 Task: Research Airbnb options in Rioja, Peru from 6th December, 2023 to 15th December, 2023 for 6 adults. Place can be entire room or private room with 6 bedrooms having 6 beds and 6 bathrooms. Property type can be house. Amenities needed are: wifi, TV, free parkinig on premises, gym, breakfast.
Action: Mouse moved to (395, 207)
Screenshot: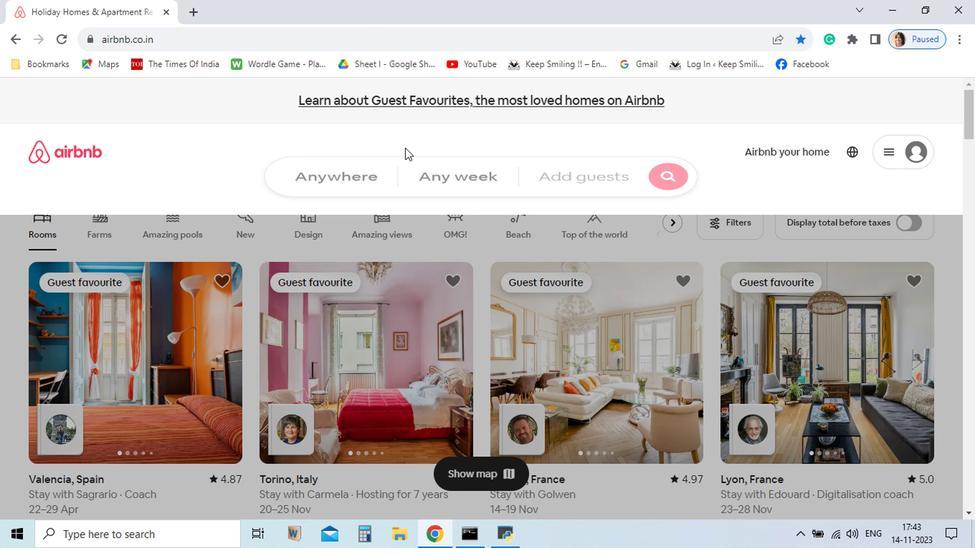 
Action: Mouse pressed left at (395, 207)
Screenshot: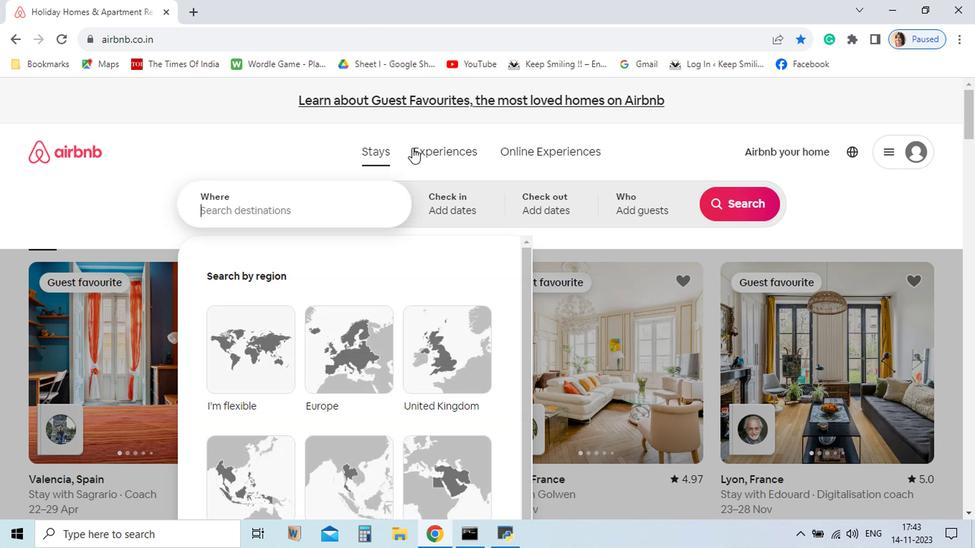 
Action: Mouse moved to (403, 207)
Screenshot: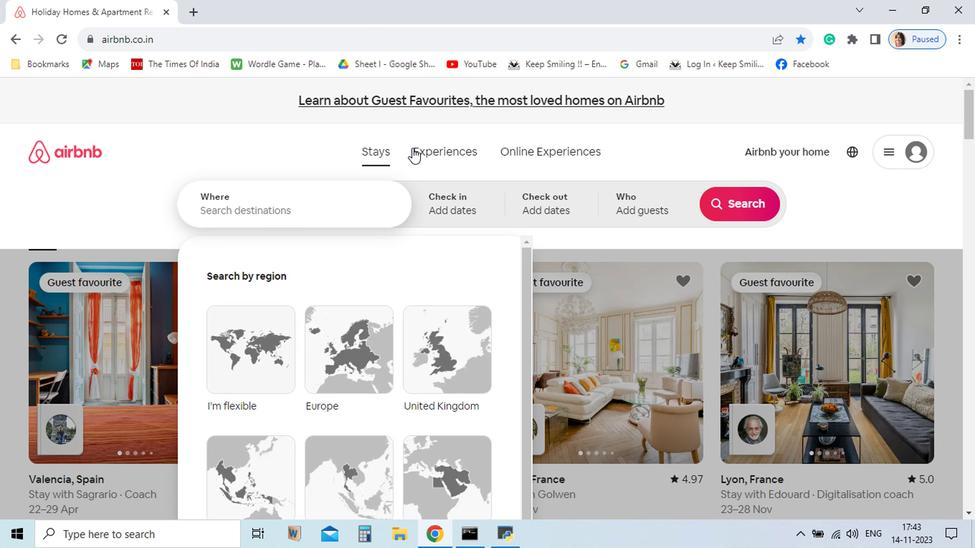 
Action: Key pressed <Key.shift>Rioja,<Key.space><Key.shift_r>Peru
Screenshot: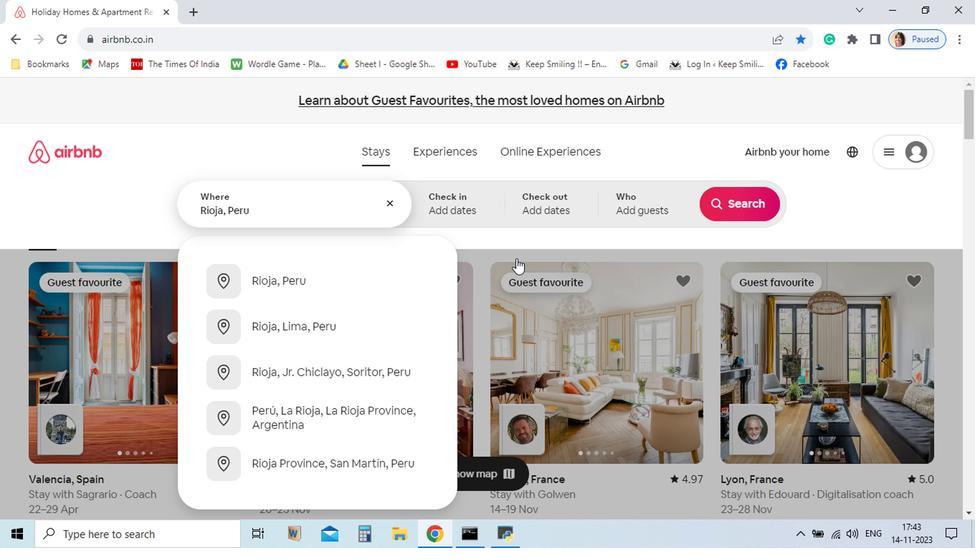 
Action: Mouse moved to (289, 276)
Screenshot: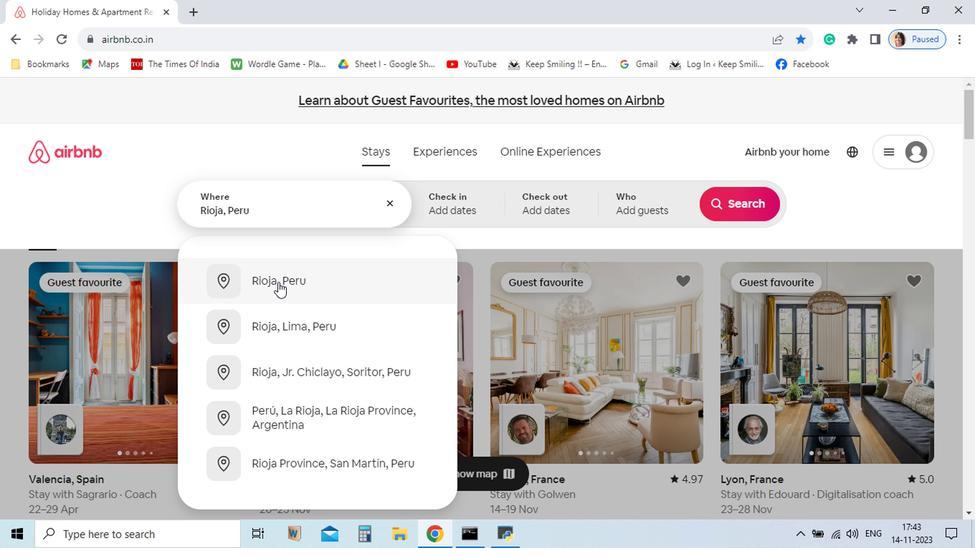 
Action: Mouse pressed left at (289, 276)
Screenshot: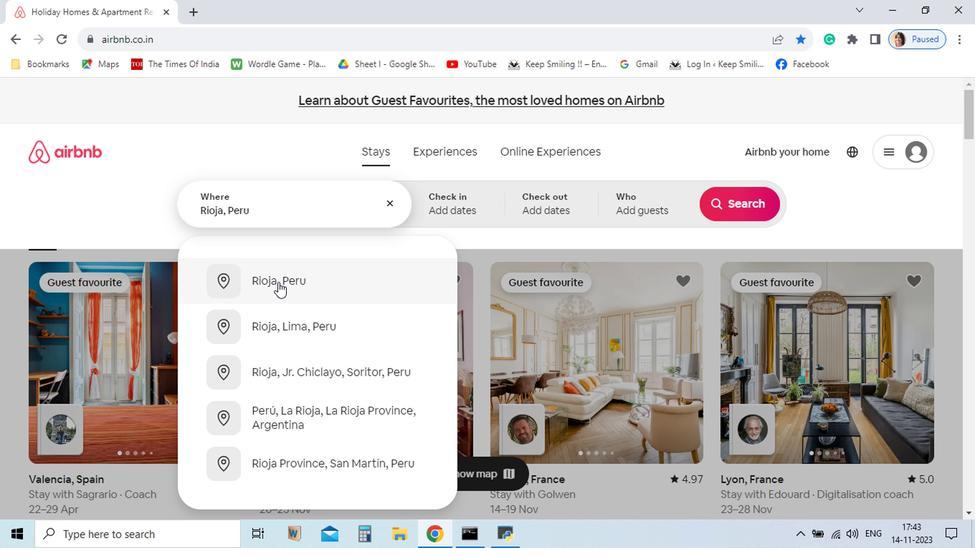 
Action: Mouse moved to (568, 347)
Screenshot: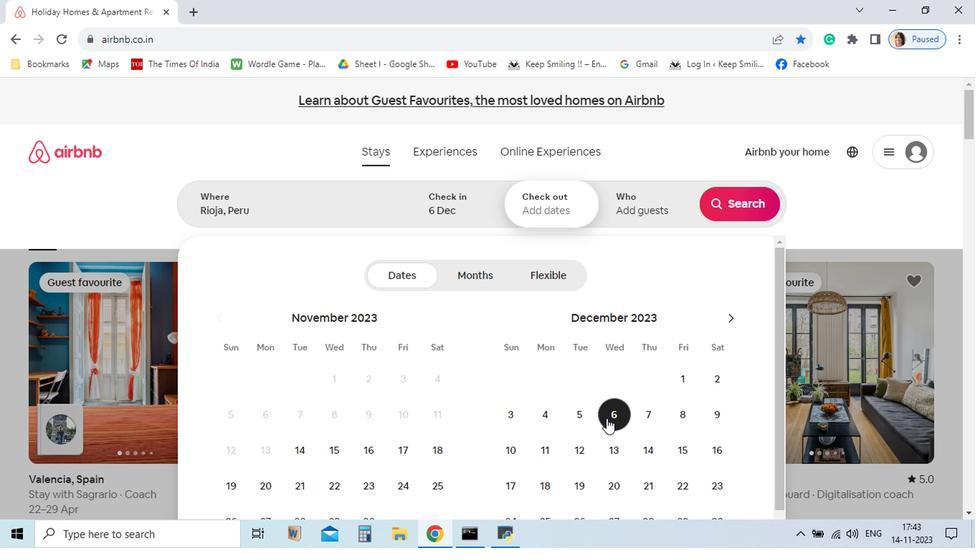 
Action: Mouse pressed left at (568, 347)
Screenshot: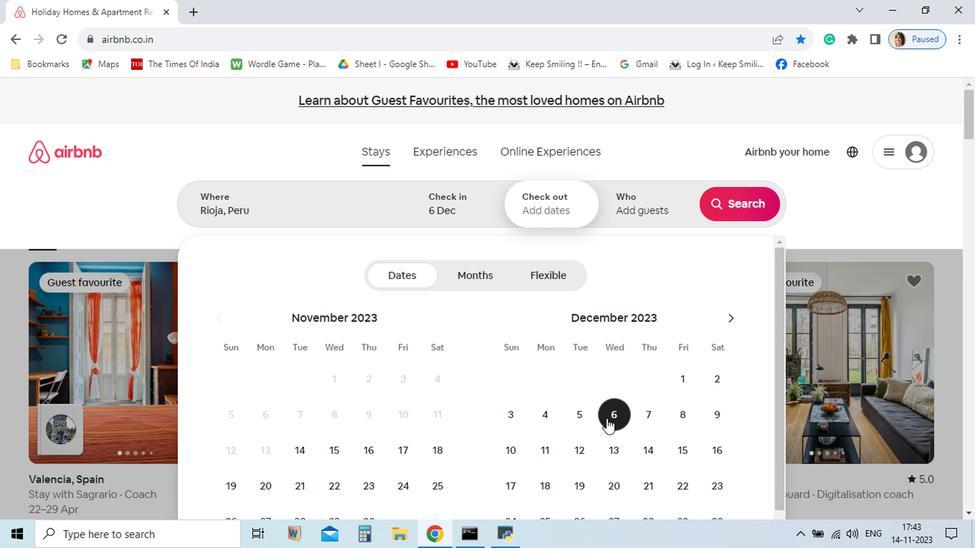 
Action: Mouse moved to (634, 364)
Screenshot: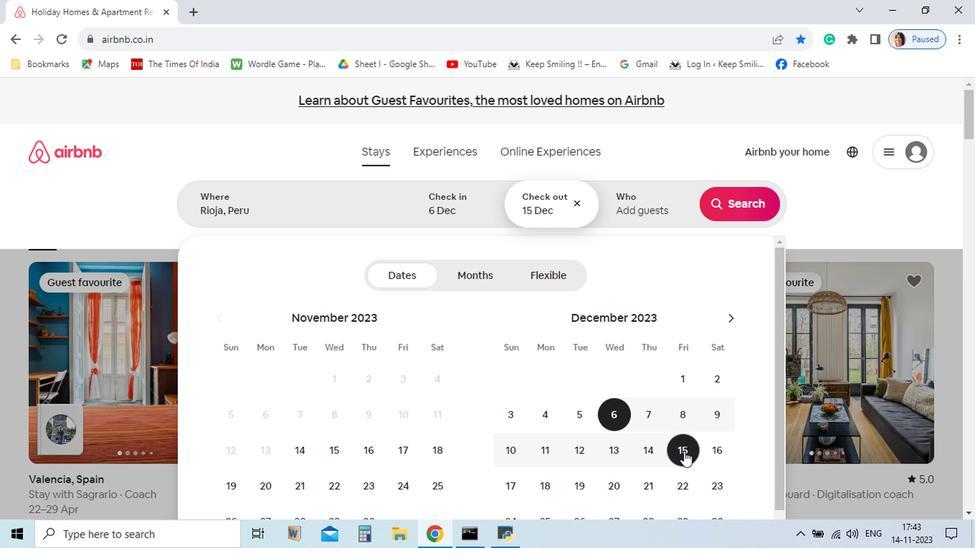 
Action: Mouse pressed left at (634, 364)
Screenshot: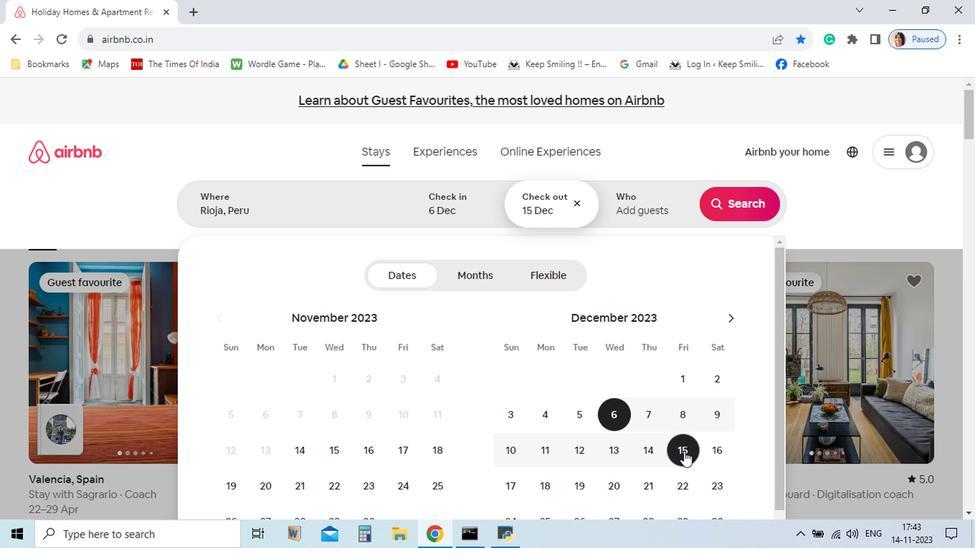 
Action: Mouse moved to (601, 237)
Screenshot: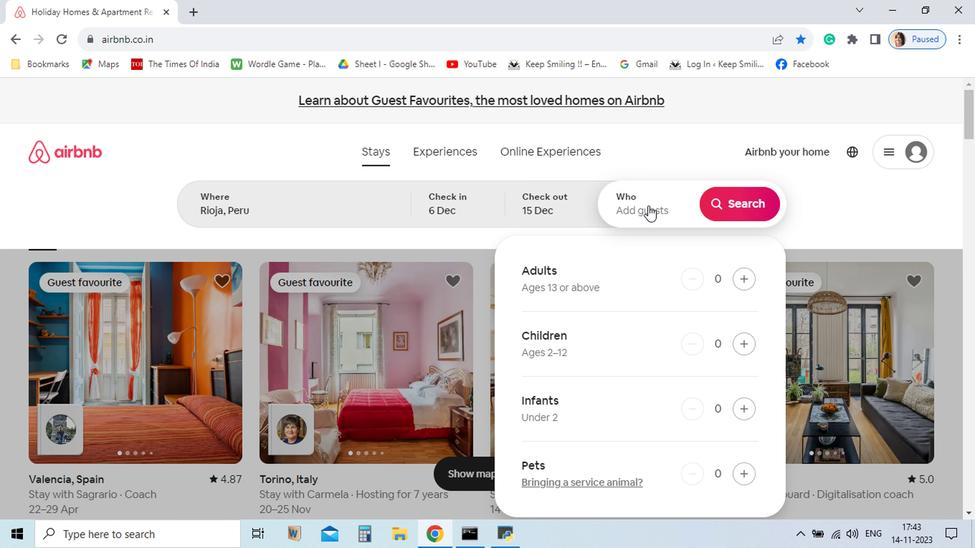 
Action: Mouse pressed left at (601, 237)
Screenshot: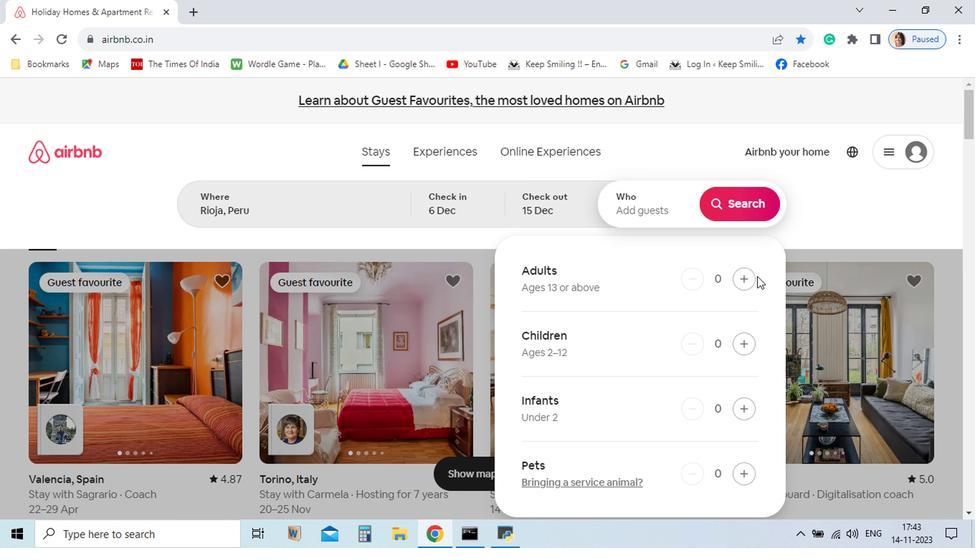 
Action: Mouse moved to (686, 275)
Screenshot: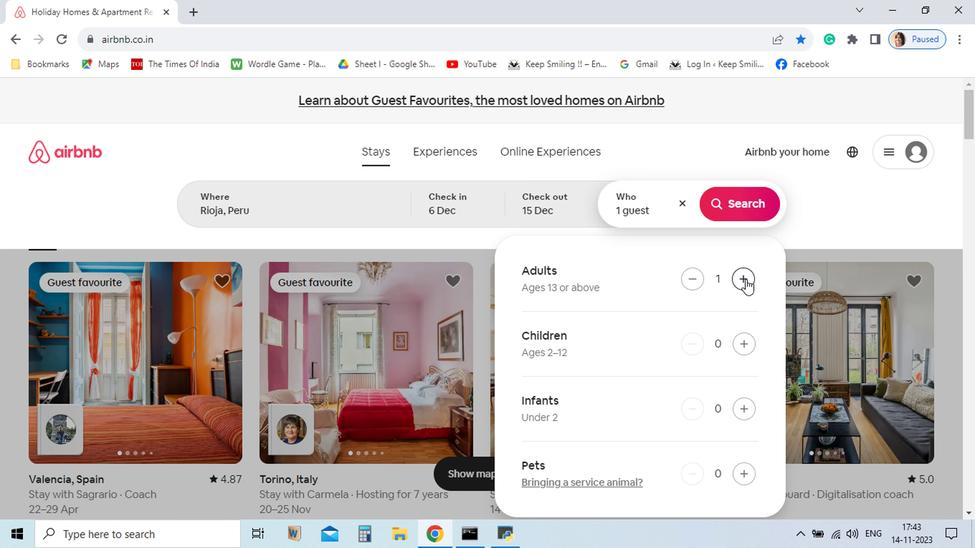 
Action: Mouse pressed left at (686, 275)
Screenshot: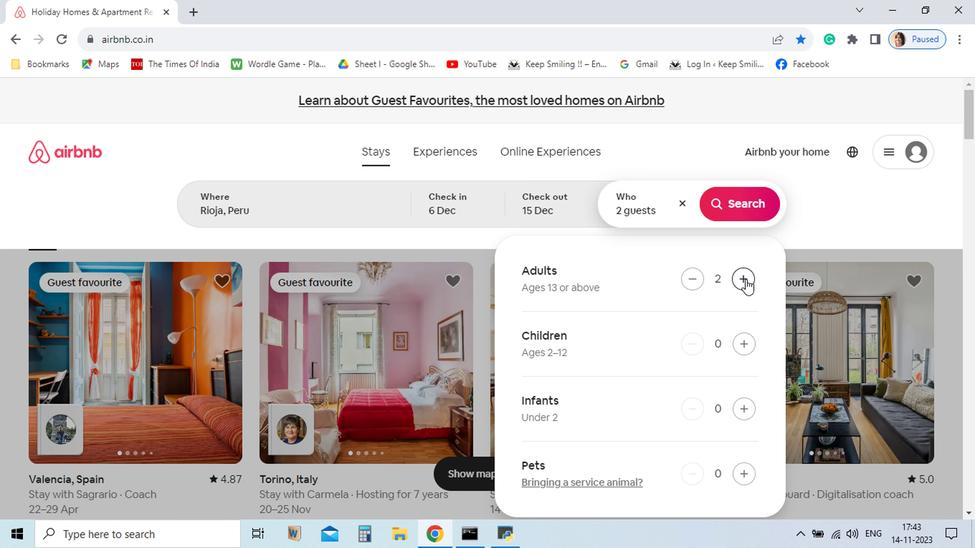 
Action: Mouse pressed left at (686, 275)
Screenshot: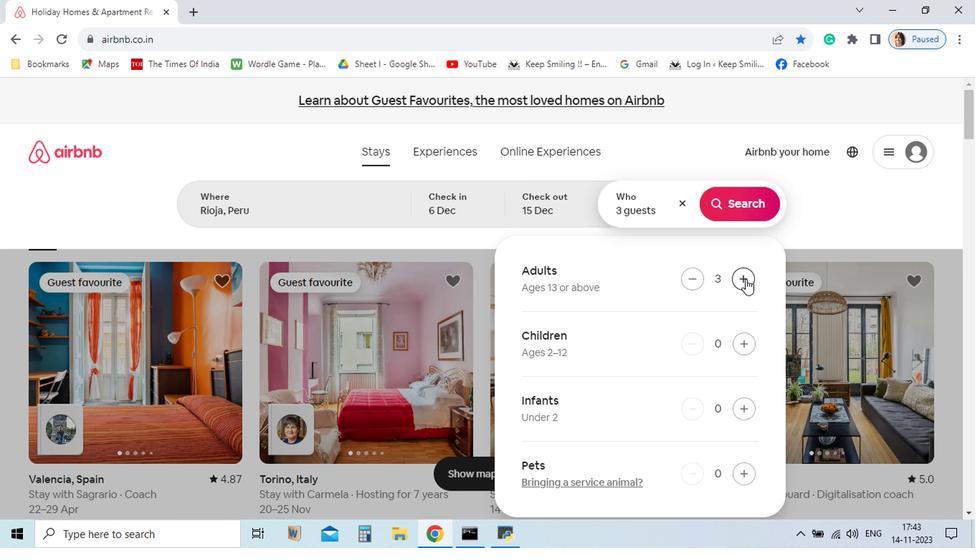 
Action: Mouse pressed left at (686, 275)
Screenshot: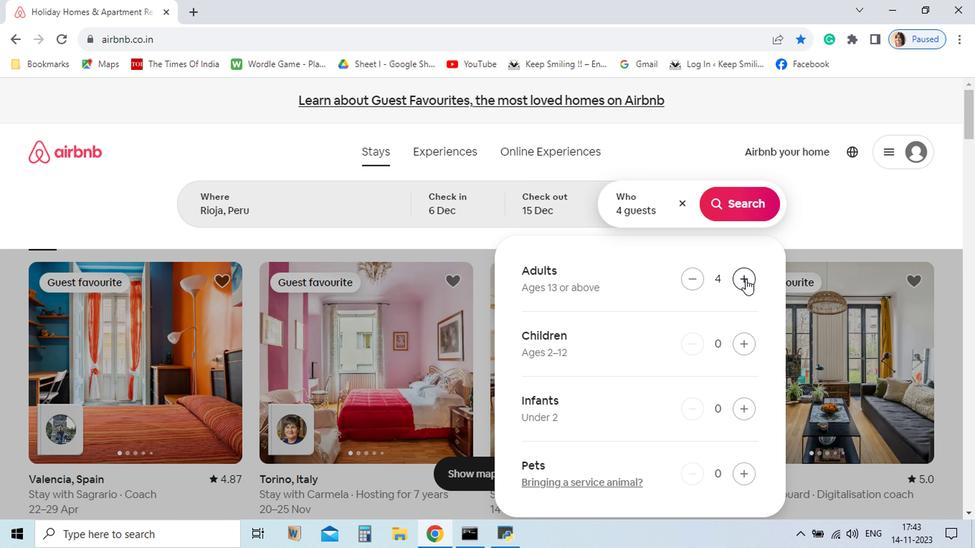 
Action: Mouse pressed left at (686, 275)
Screenshot: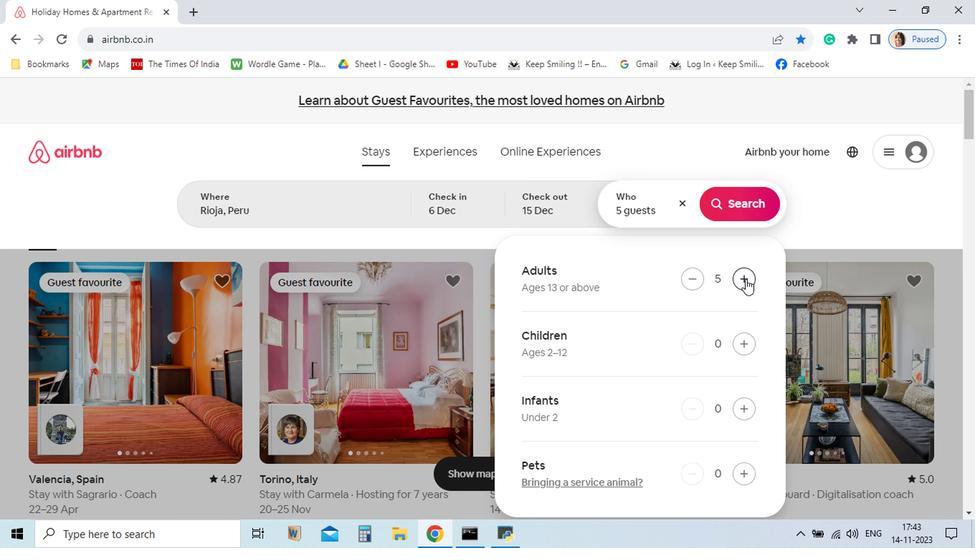 
Action: Mouse pressed left at (686, 275)
Screenshot: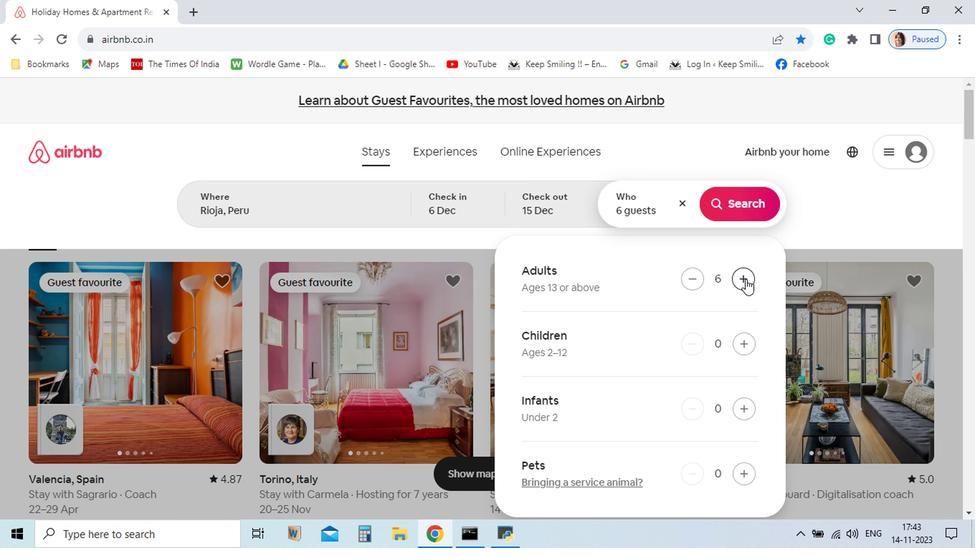 
Action: Mouse pressed left at (686, 275)
Screenshot: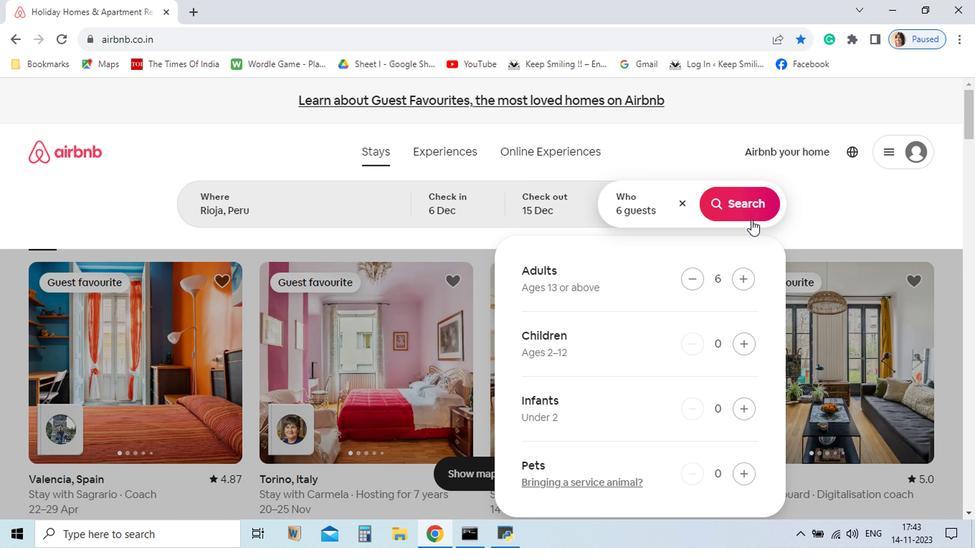 
Action: Mouse moved to (689, 234)
Screenshot: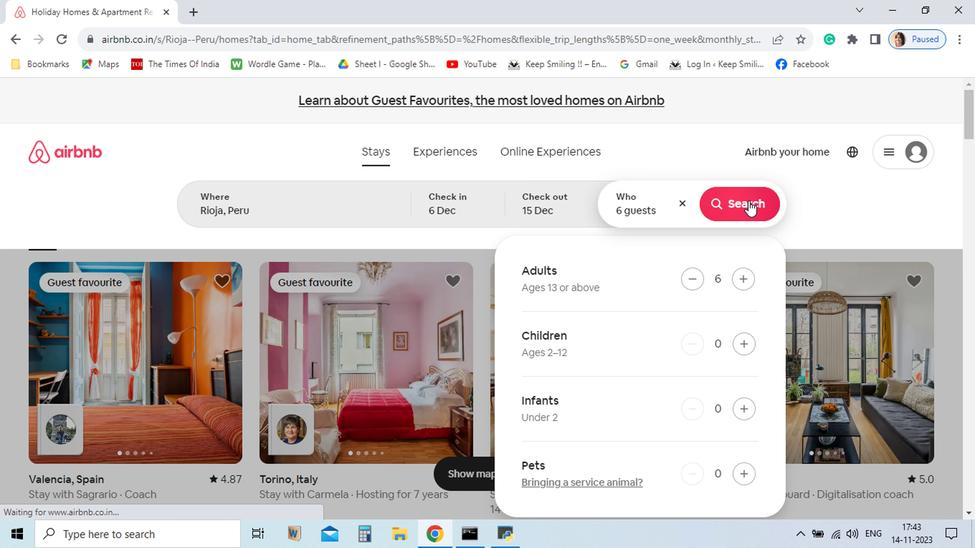 
Action: Mouse pressed left at (689, 234)
Screenshot: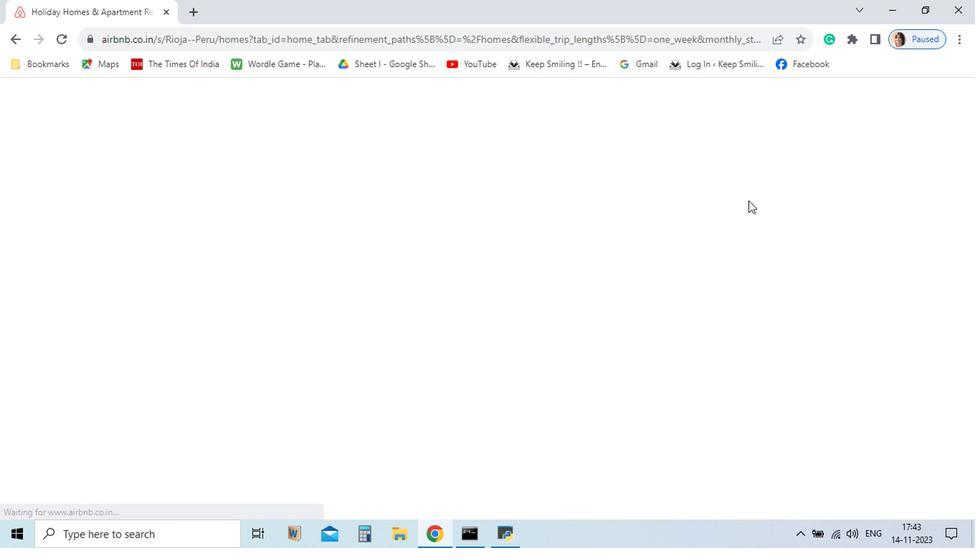 
Action: Mouse moved to (693, 213)
Screenshot: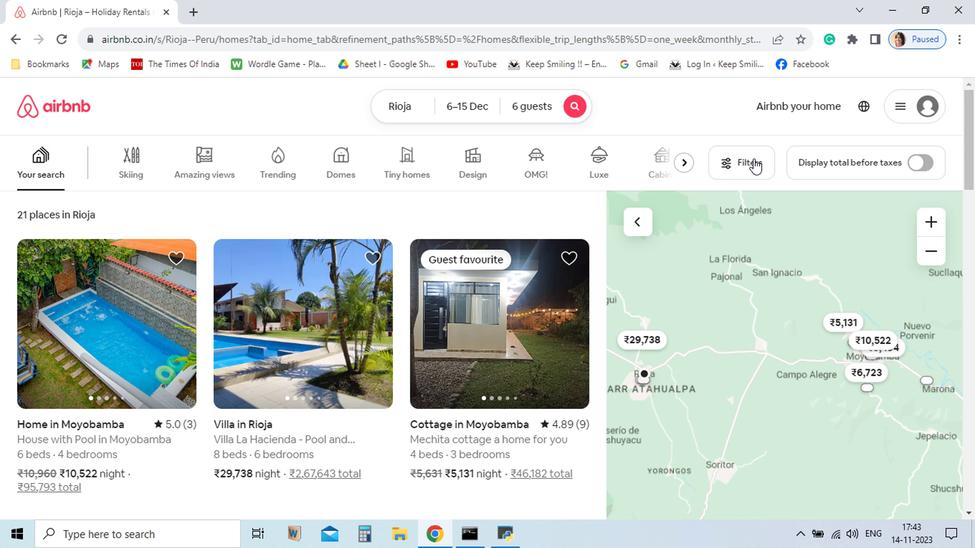 
Action: Mouse pressed left at (693, 213)
Screenshot: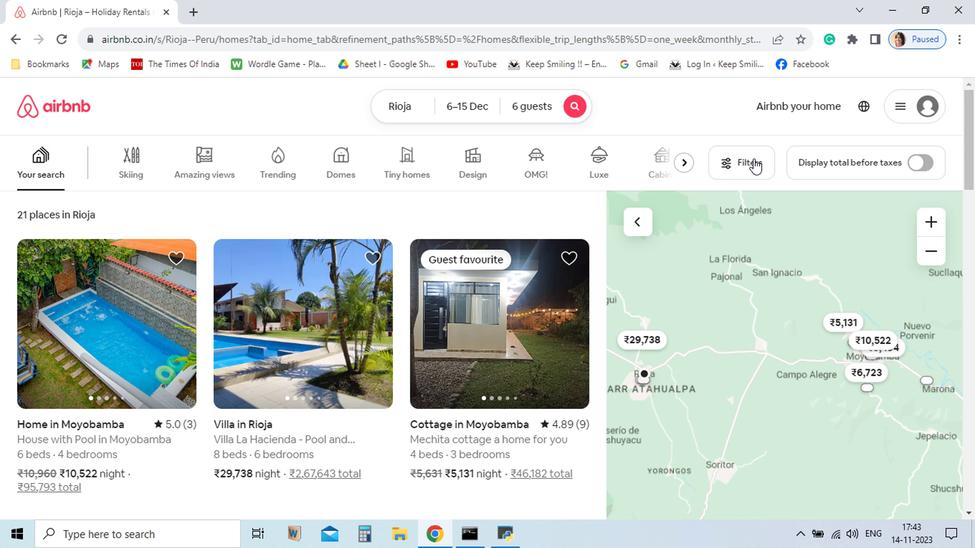 
Action: Mouse moved to (700, 227)
Screenshot: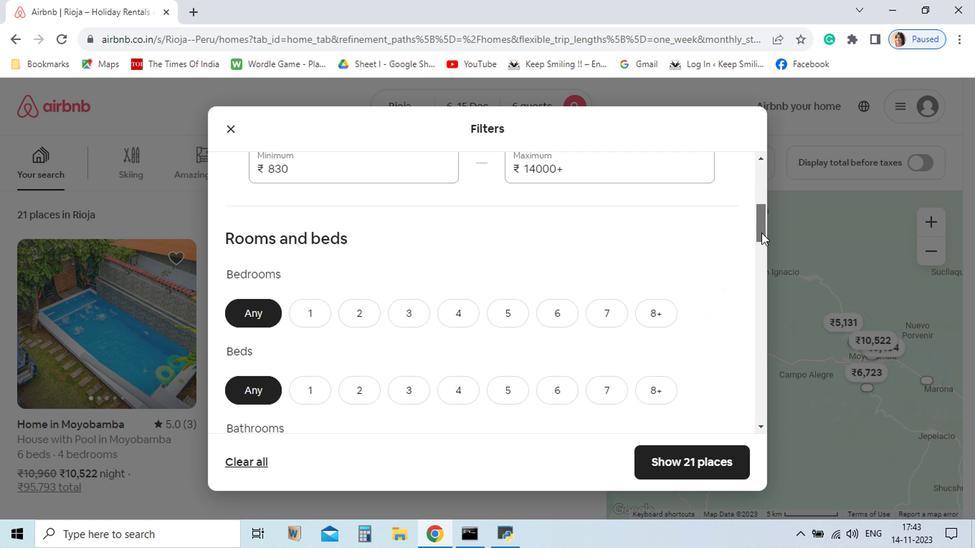 
Action: Mouse pressed left at (700, 227)
Screenshot: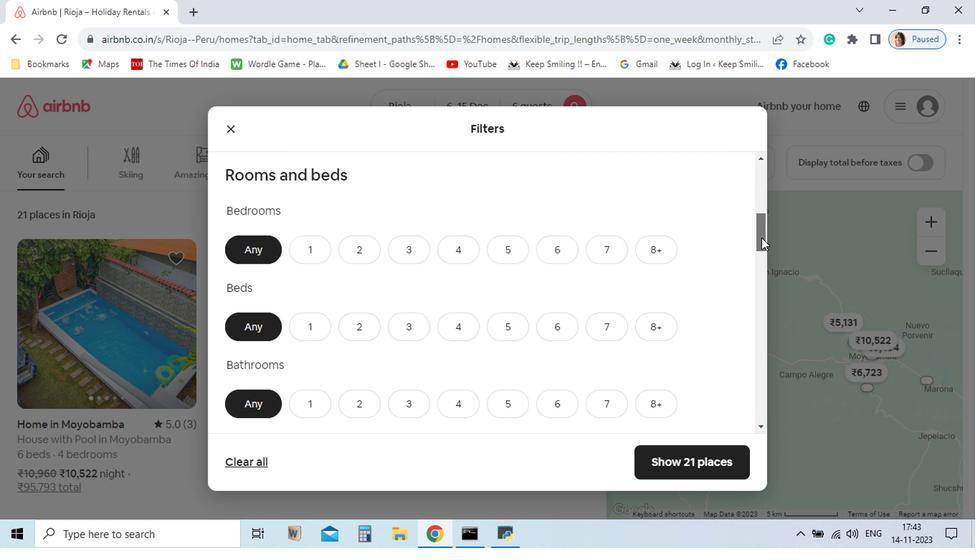 
Action: Mouse moved to (499, 250)
Screenshot: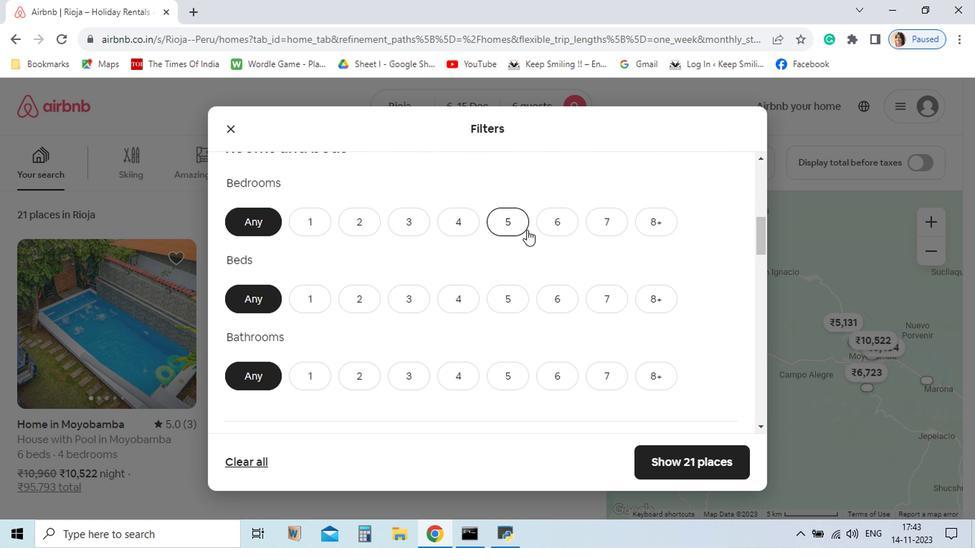 
Action: Mouse scrolled (499, 251) with delta (0, 0)
Screenshot: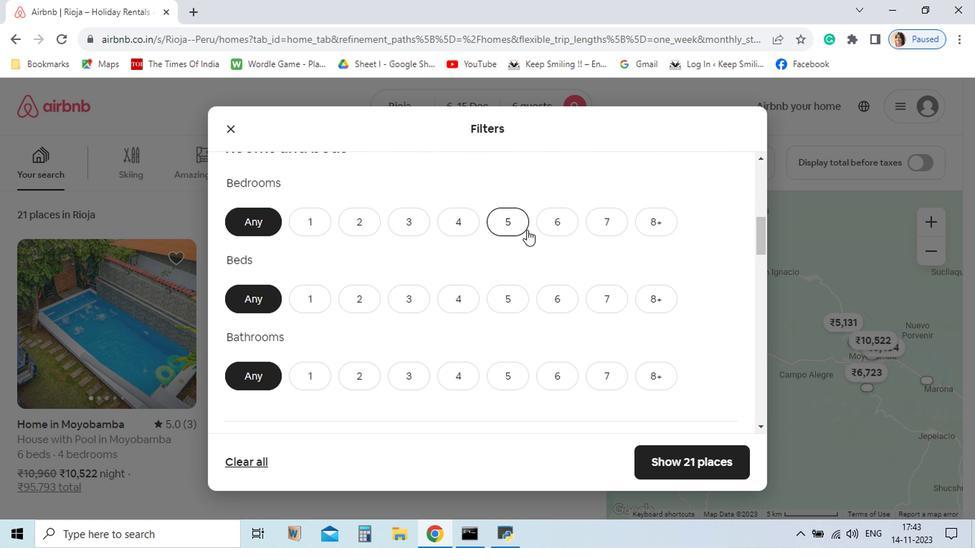 
Action: Mouse moved to (527, 246)
Screenshot: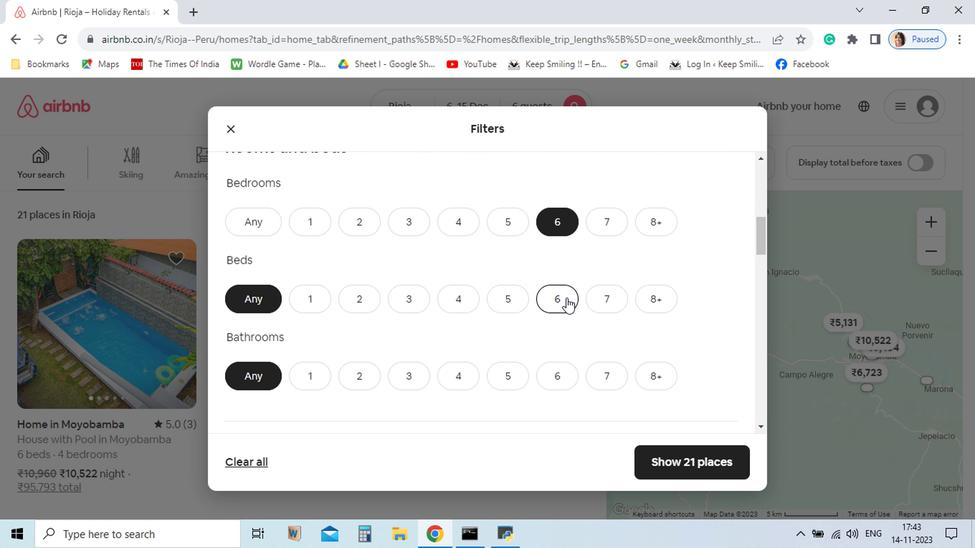 
Action: Mouse pressed left at (527, 246)
Screenshot: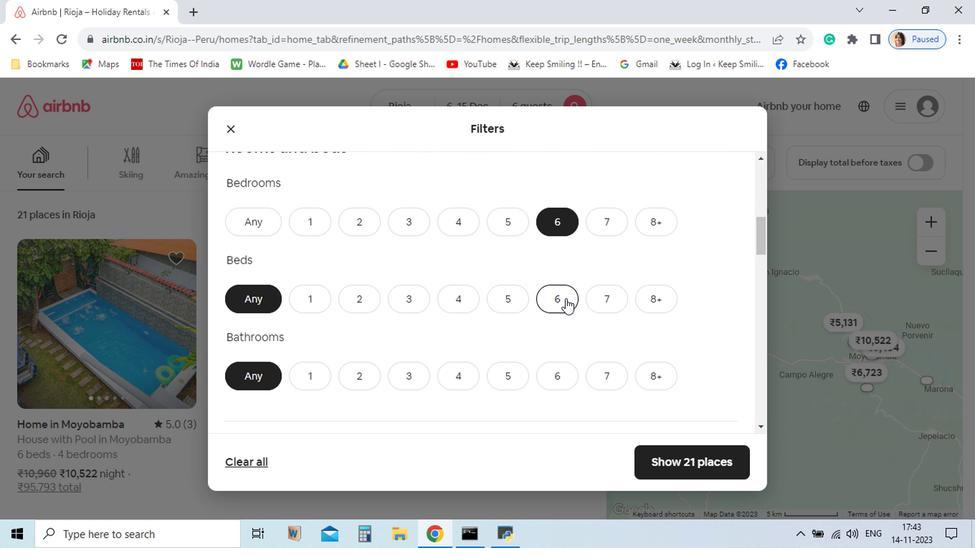 
Action: Mouse moved to (533, 285)
Screenshot: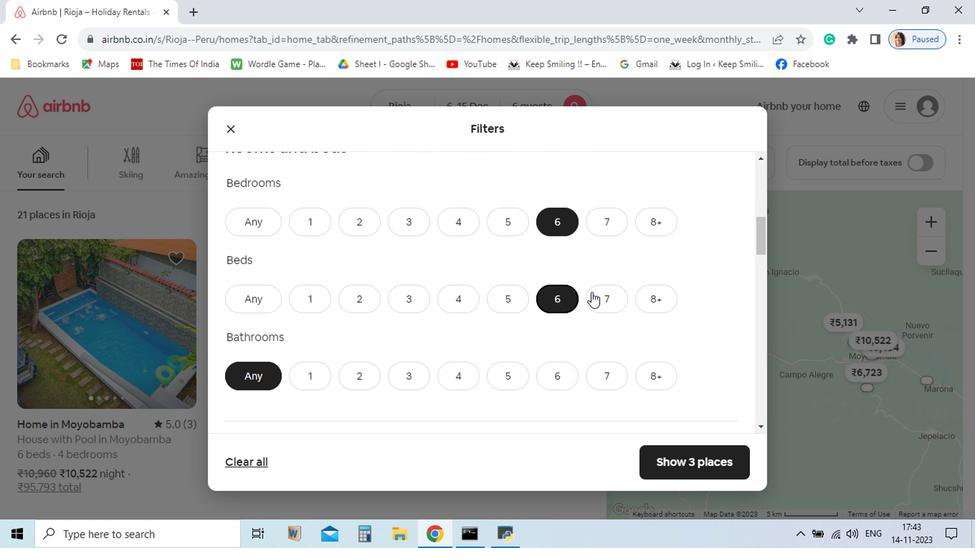 
Action: Mouse pressed left at (533, 285)
Screenshot: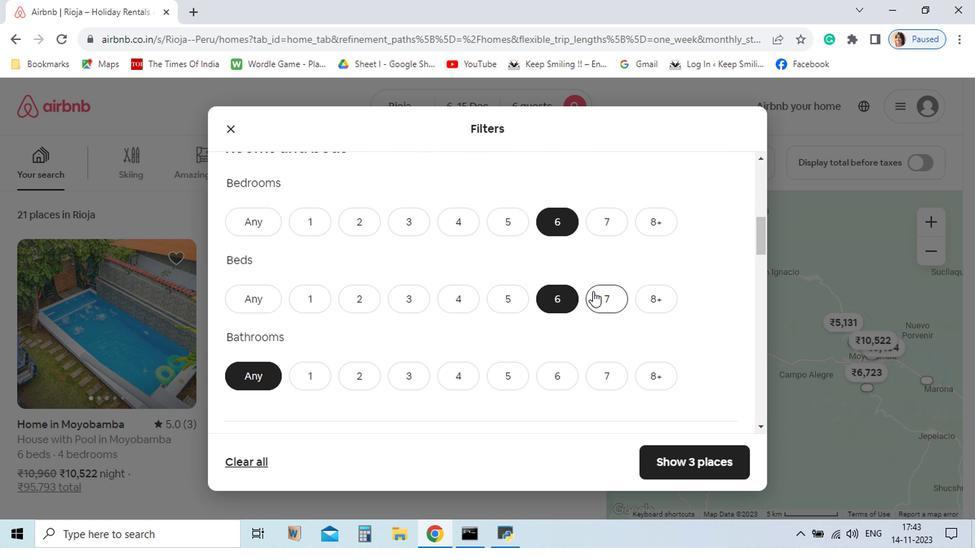 
Action: Mouse moved to (527, 325)
Screenshot: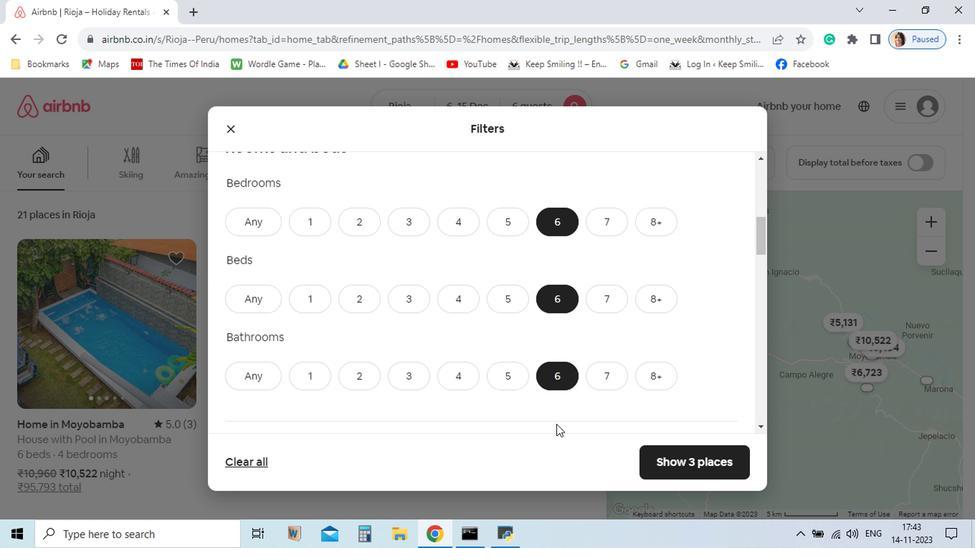 
Action: Mouse pressed left at (527, 325)
Screenshot: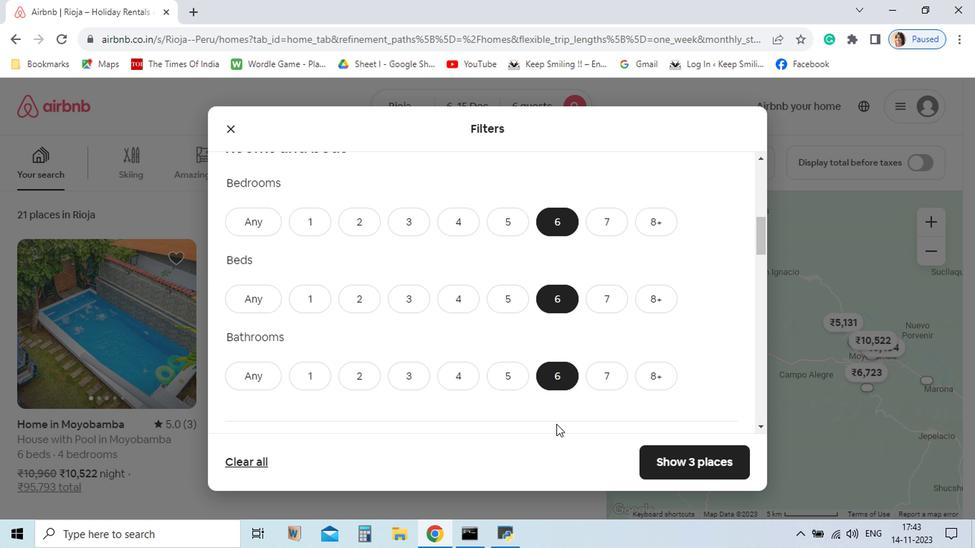 
Action: Mouse moved to (516, 342)
Screenshot: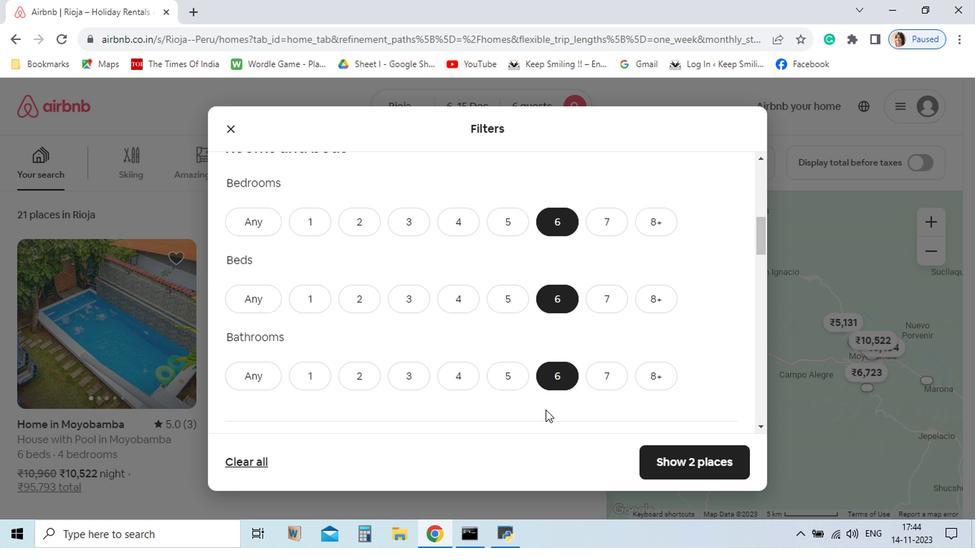 
Action: Mouse scrolled (516, 342) with delta (0, 0)
Screenshot: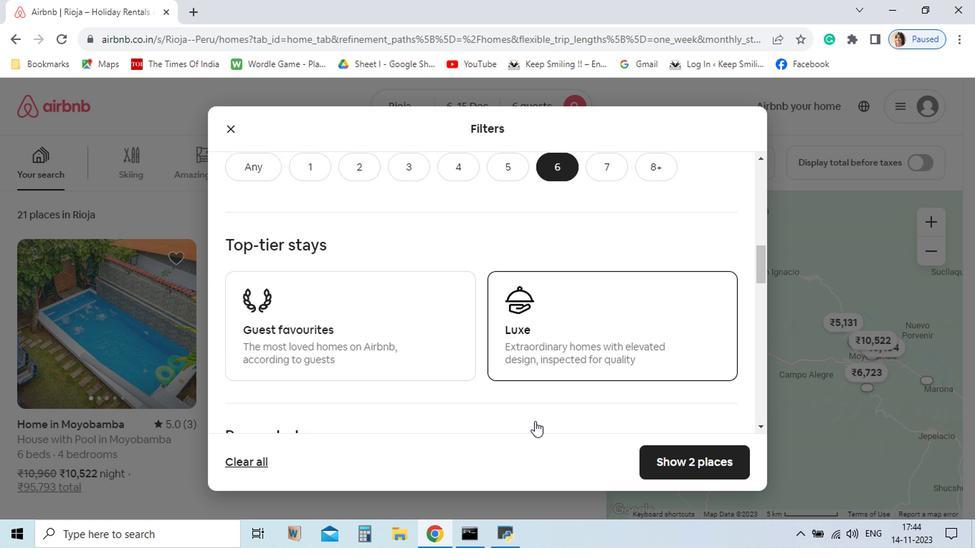 
Action: Mouse moved to (511, 344)
Screenshot: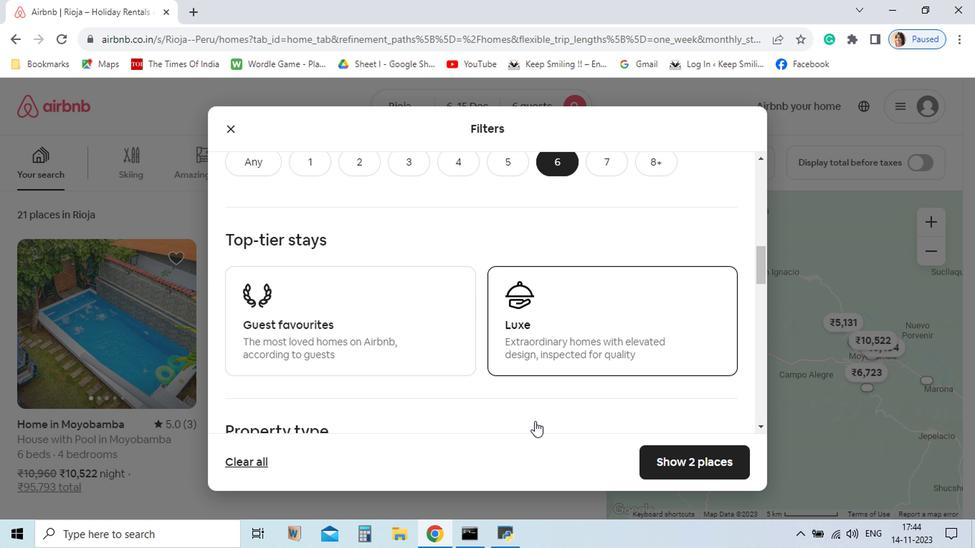 
Action: Mouse scrolled (511, 344) with delta (0, 0)
Screenshot: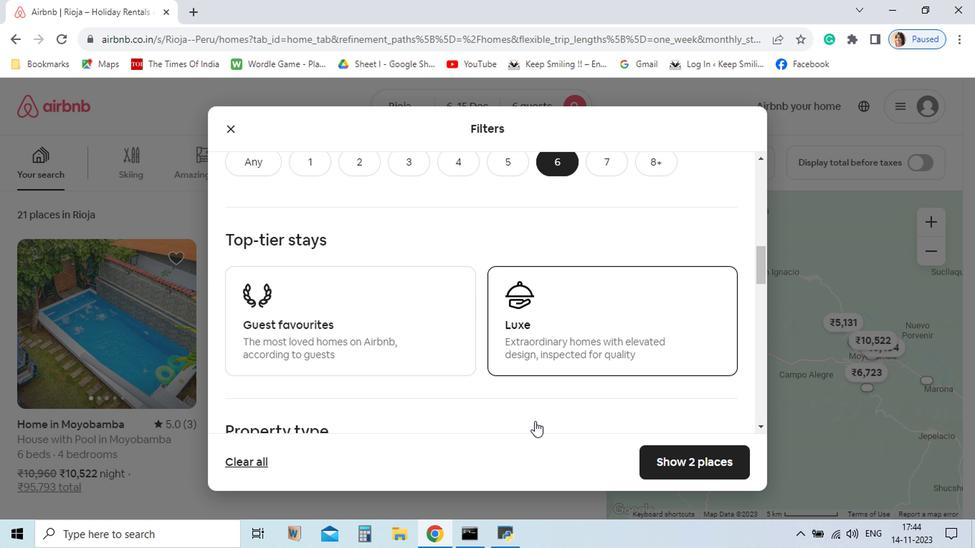 
Action: Mouse moved to (507, 348)
Screenshot: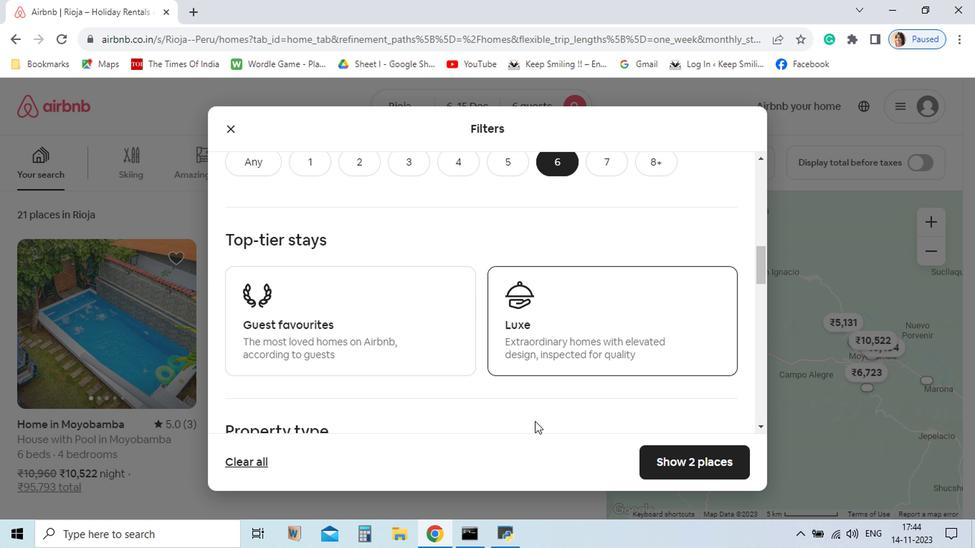 
Action: Mouse scrolled (507, 348) with delta (0, 0)
Screenshot: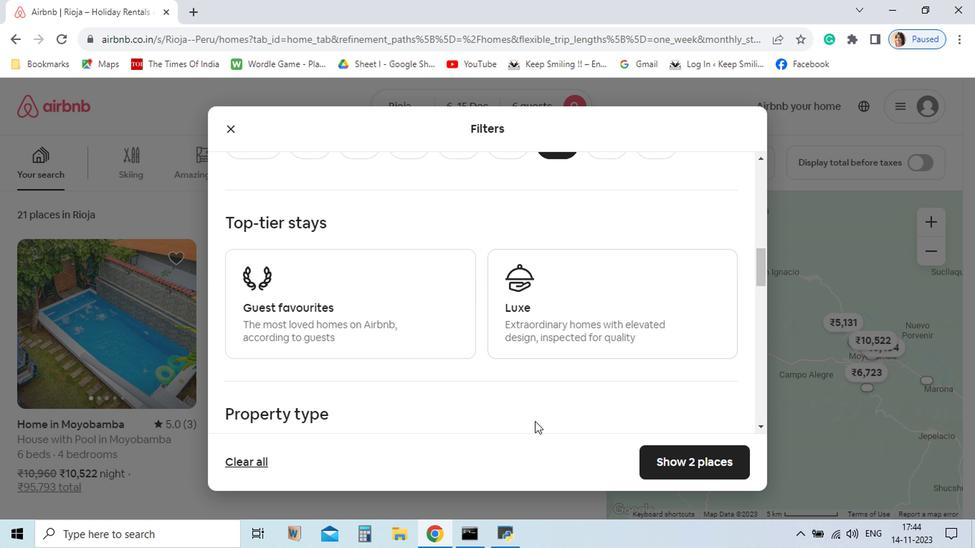 
Action: Mouse scrolled (507, 348) with delta (0, 0)
Screenshot: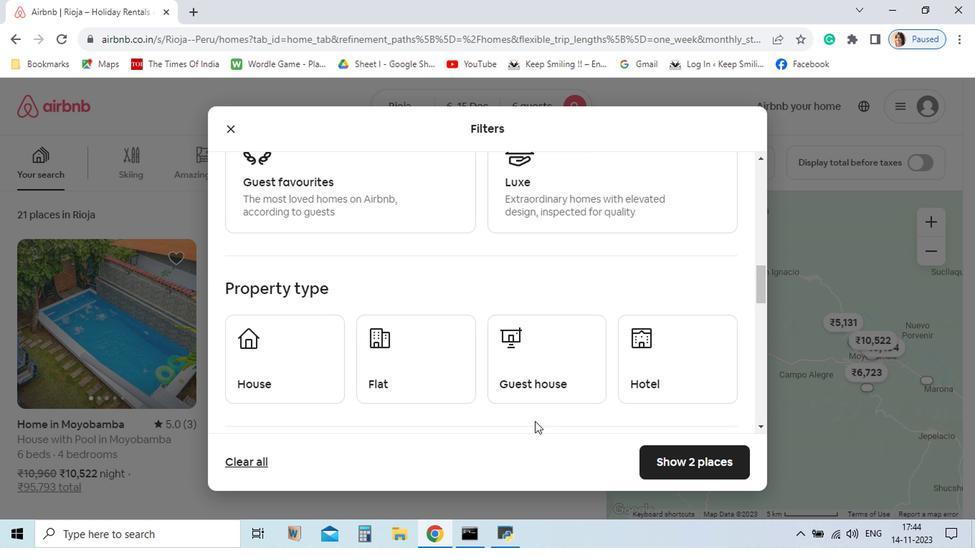 
Action: Mouse scrolled (507, 348) with delta (0, 0)
Screenshot: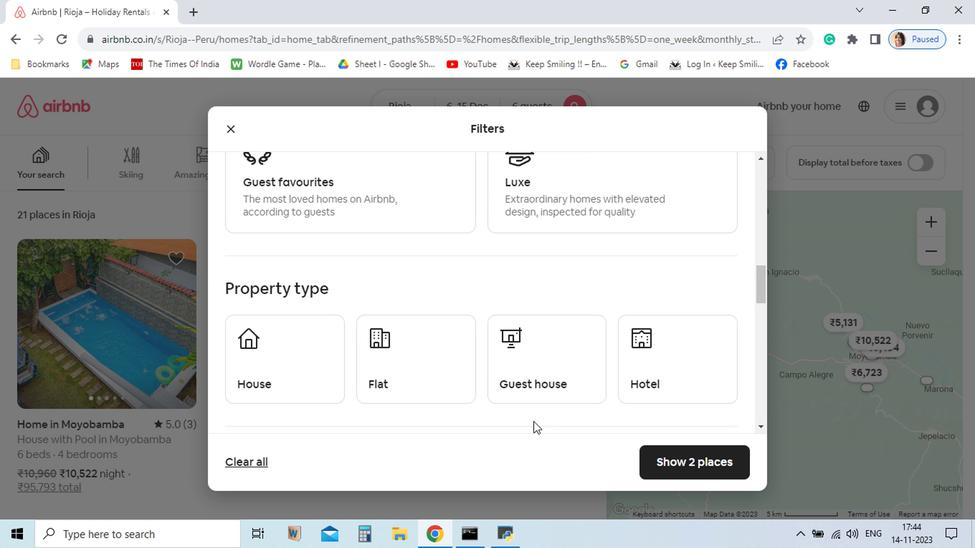 
Action: Mouse moved to (298, 330)
Screenshot: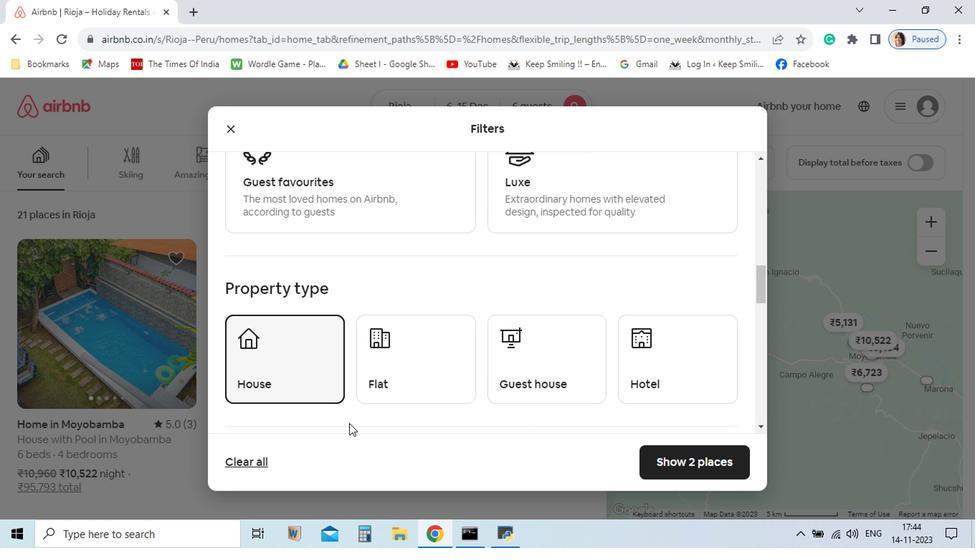 
Action: Mouse pressed left at (298, 330)
Screenshot: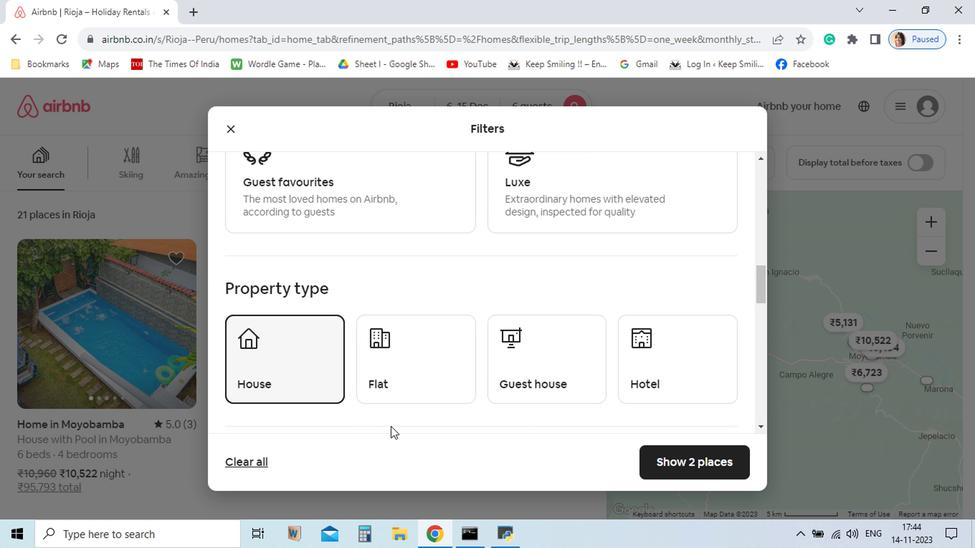 
Action: Mouse moved to (400, 359)
Screenshot: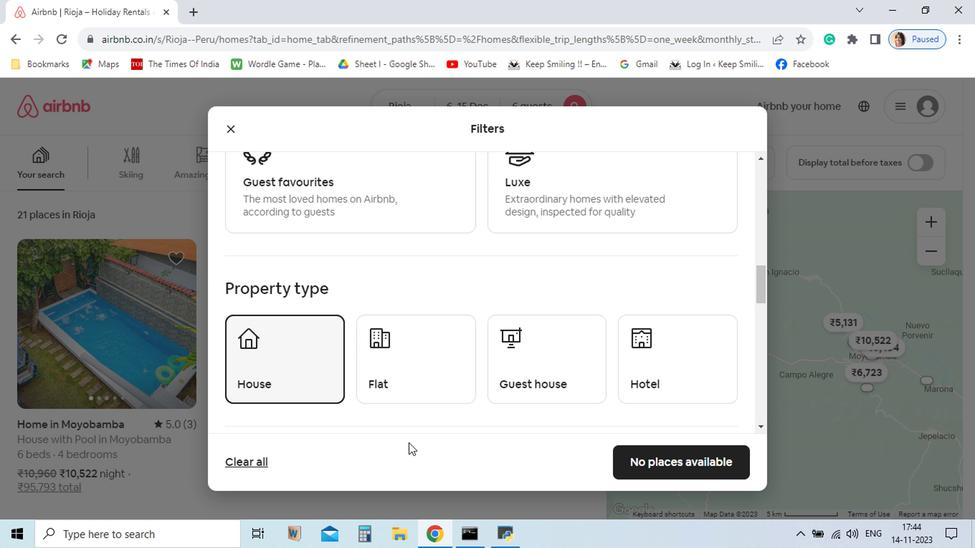 
Action: Mouse scrolled (400, 359) with delta (0, 0)
Screenshot: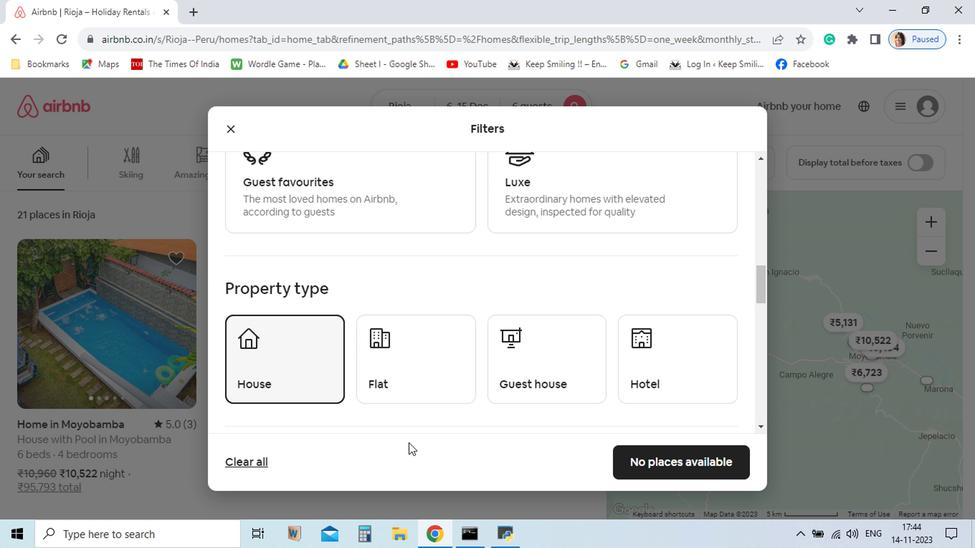
Action: Mouse scrolled (400, 359) with delta (0, 0)
Screenshot: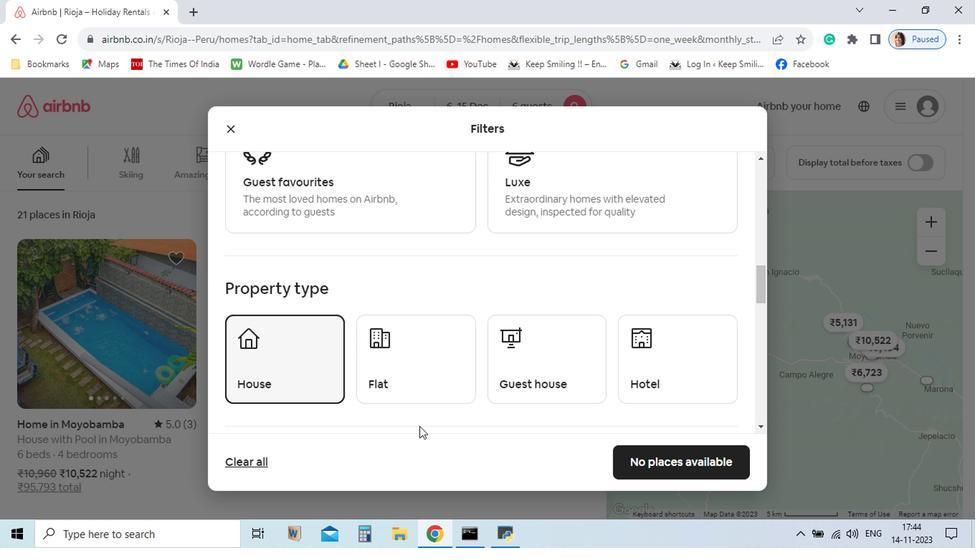 
Action: Mouse scrolled (400, 359) with delta (0, 0)
Screenshot: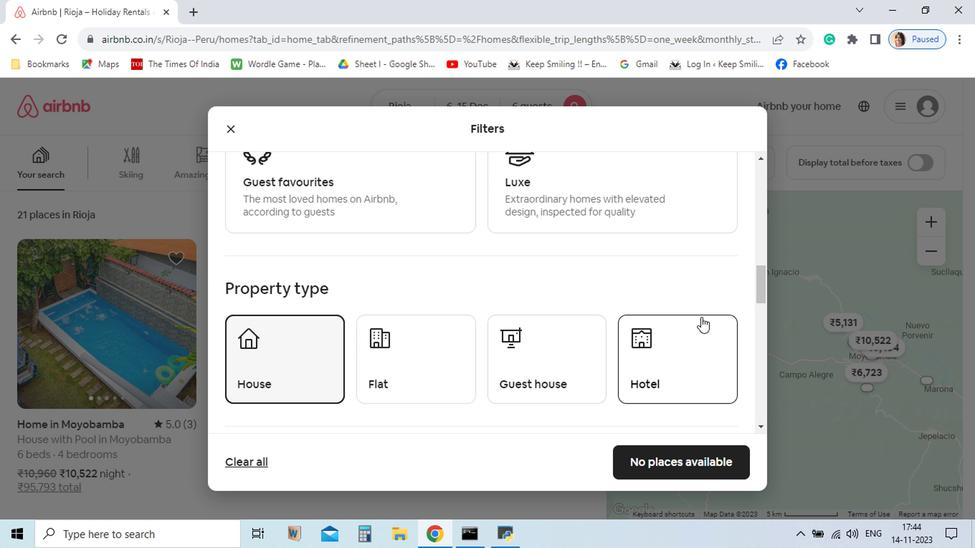 
Action: Mouse moved to (701, 277)
Screenshot: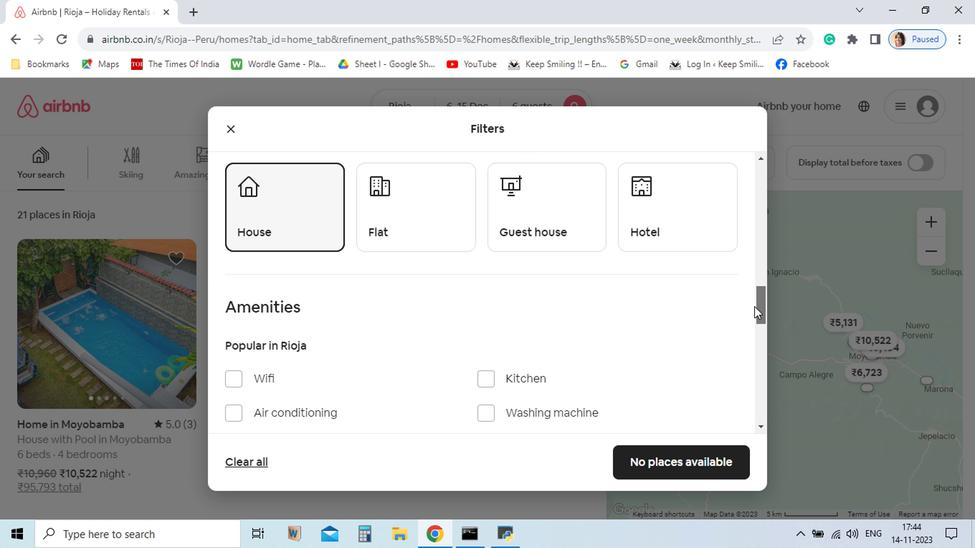 
Action: Mouse pressed left at (701, 277)
Screenshot: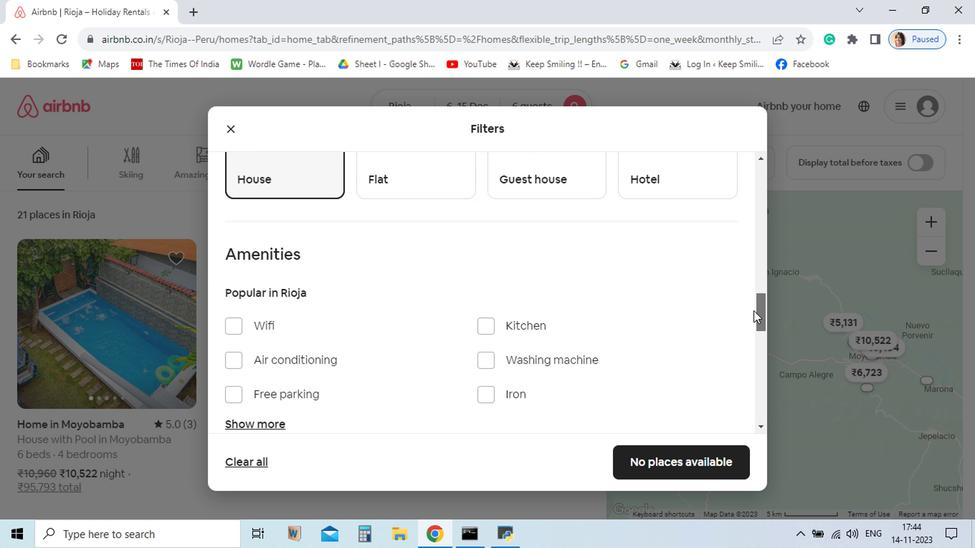 
Action: Mouse moved to (253, 292)
Screenshot: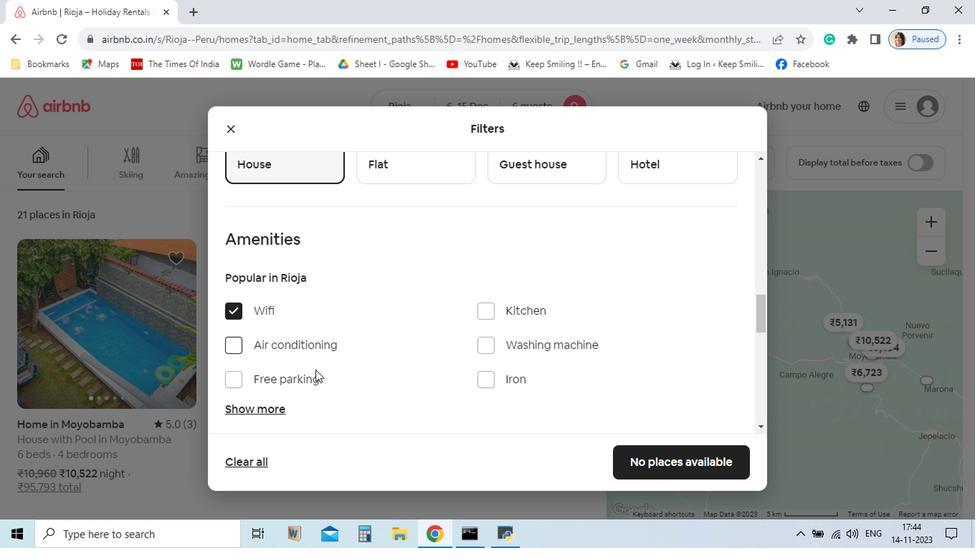 
Action: Mouse pressed left at (253, 292)
Screenshot: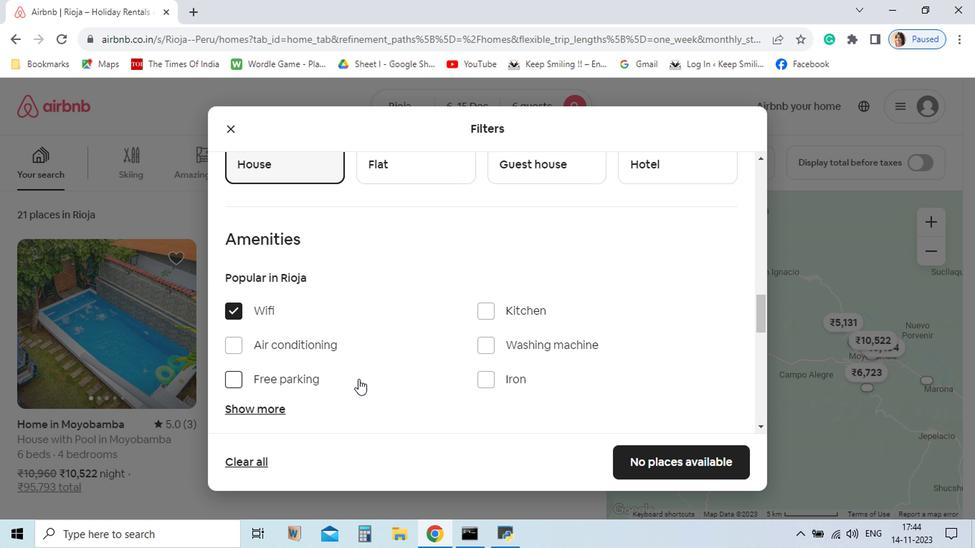 
Action: Mouse moved to (407, 305)
Screenshot: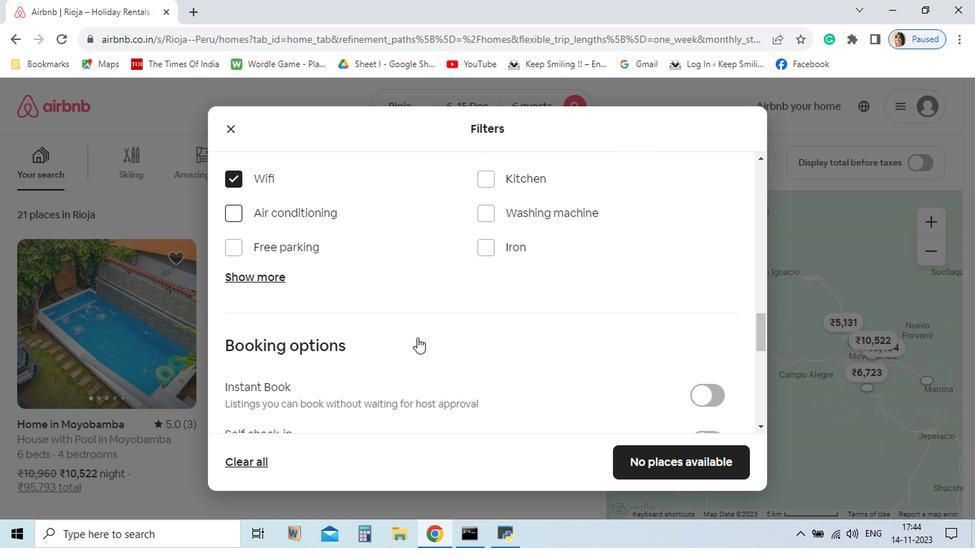 
Action: Mouse scrolled (407, 305) with delta (0, 0)
Screenshot: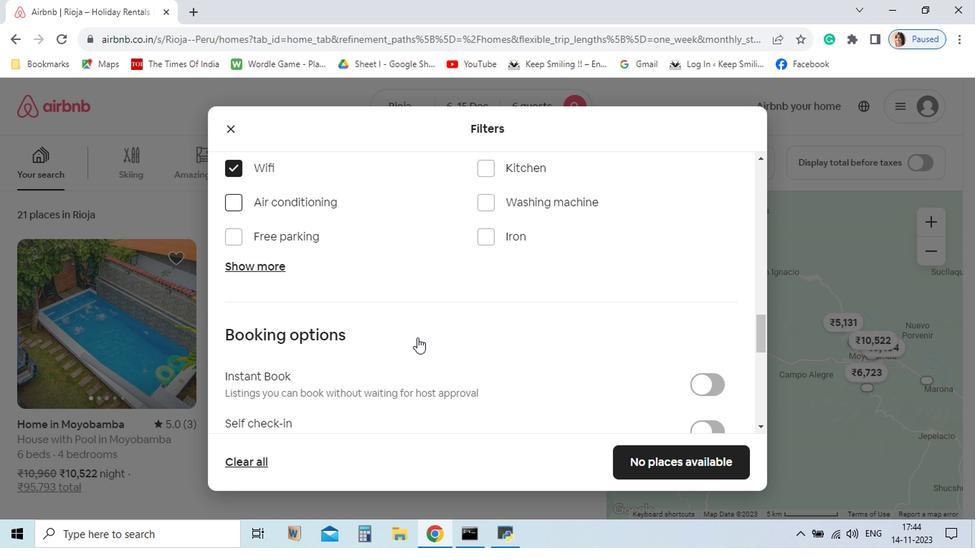 
Action: Mouse scrolled (407, 305) with delta (0, 0)
Screenshot: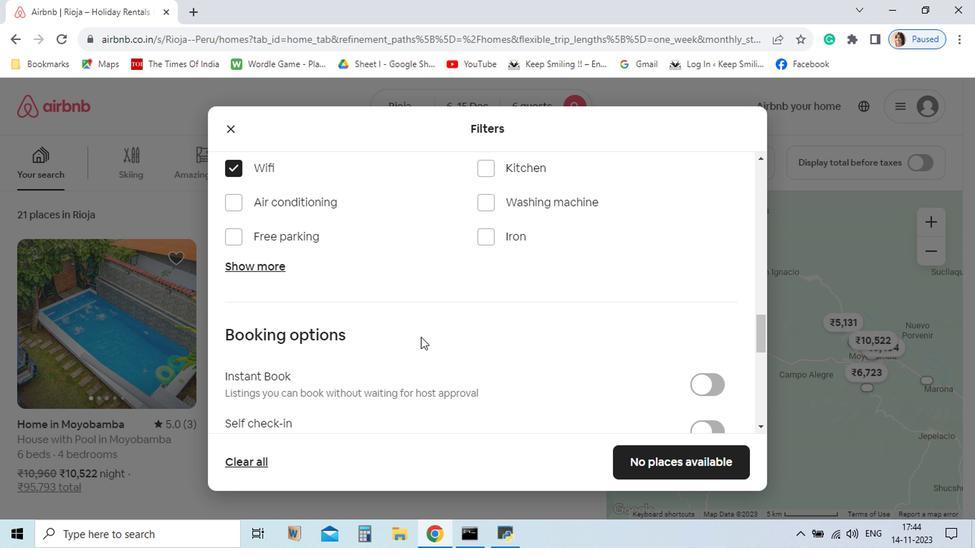 
Action: Mouse moved to (438, 288)
Screenshot: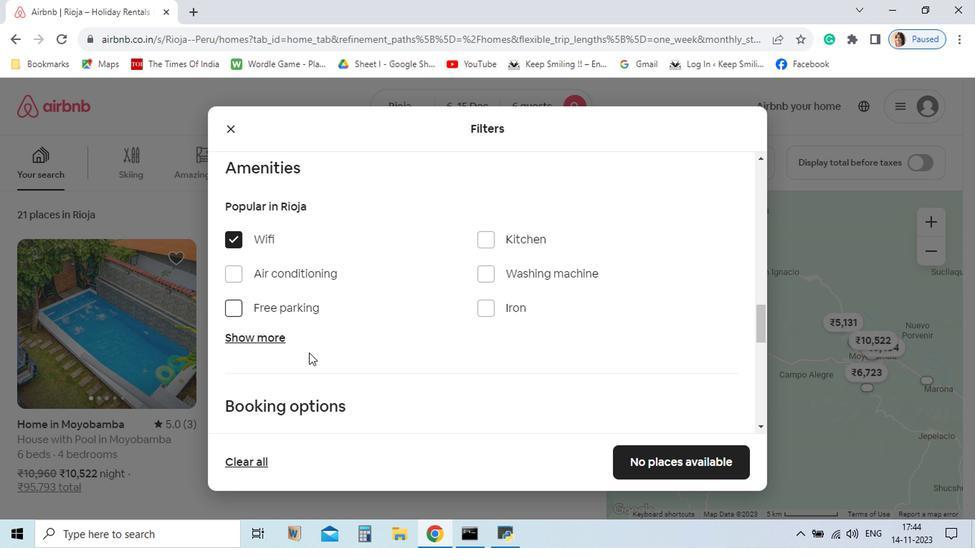 
Action: Mouse scrolled (438, 289) with delta (0, 0)
Screenshot: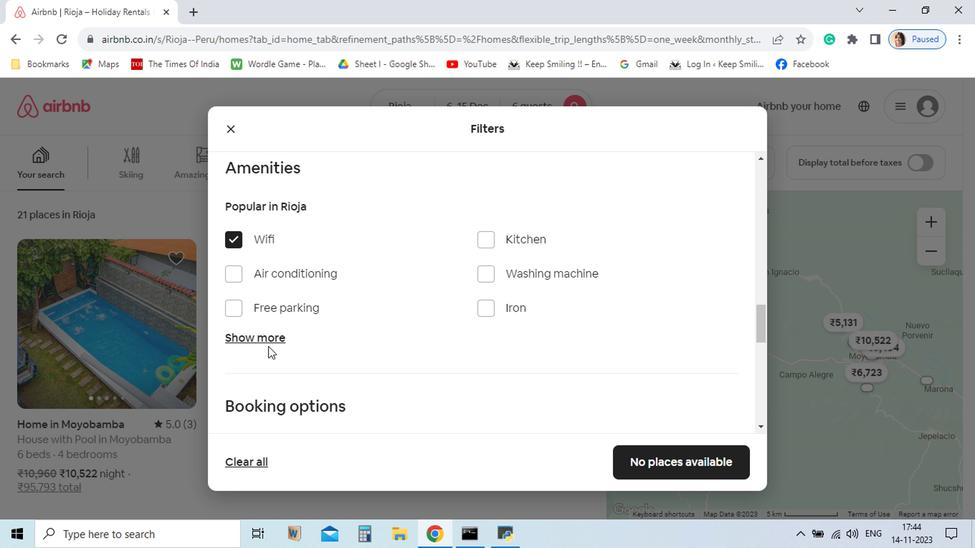 
Action: Mouse moved to (251, 289)
Screenshot: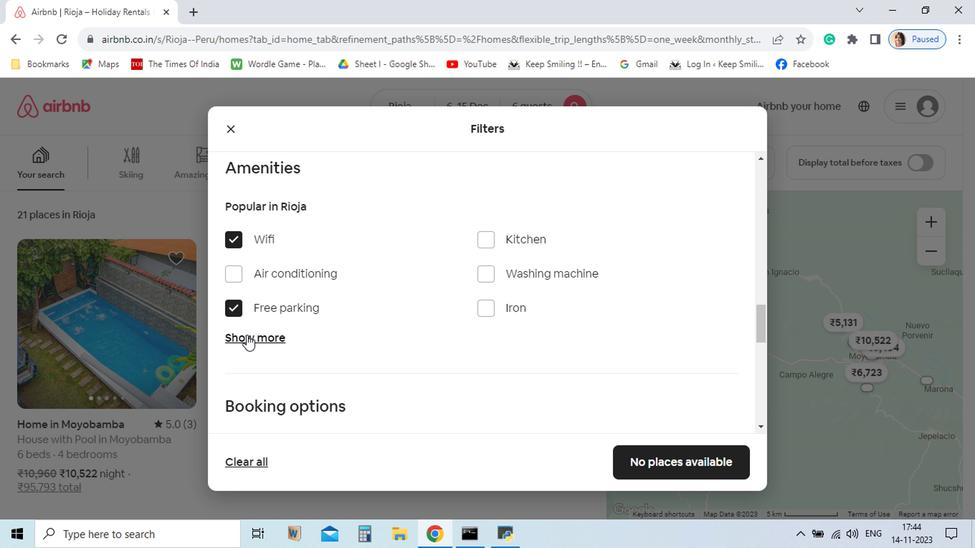 
Action: Mouse pressed left at (251, 289)
Screenshot: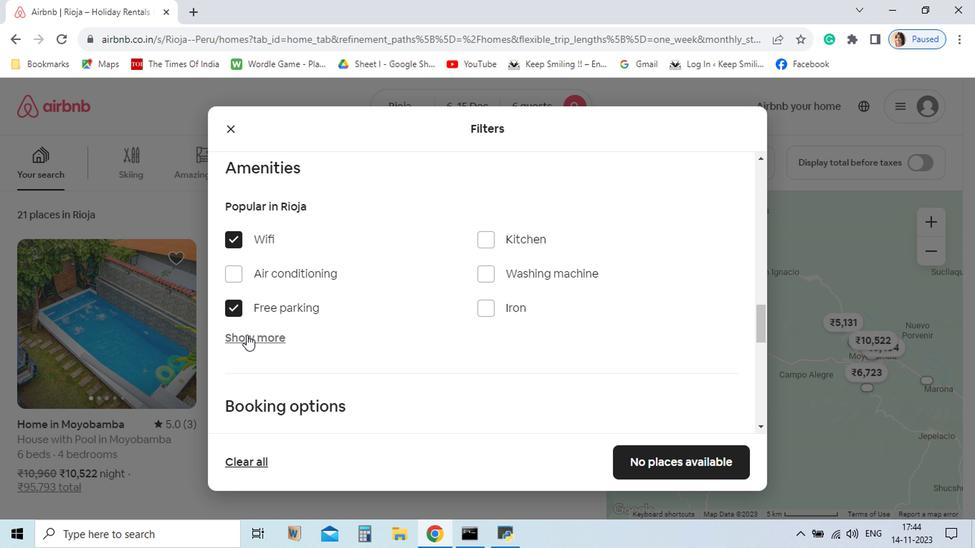 
Action: Mouse moved to (262, 303)
Screenshot: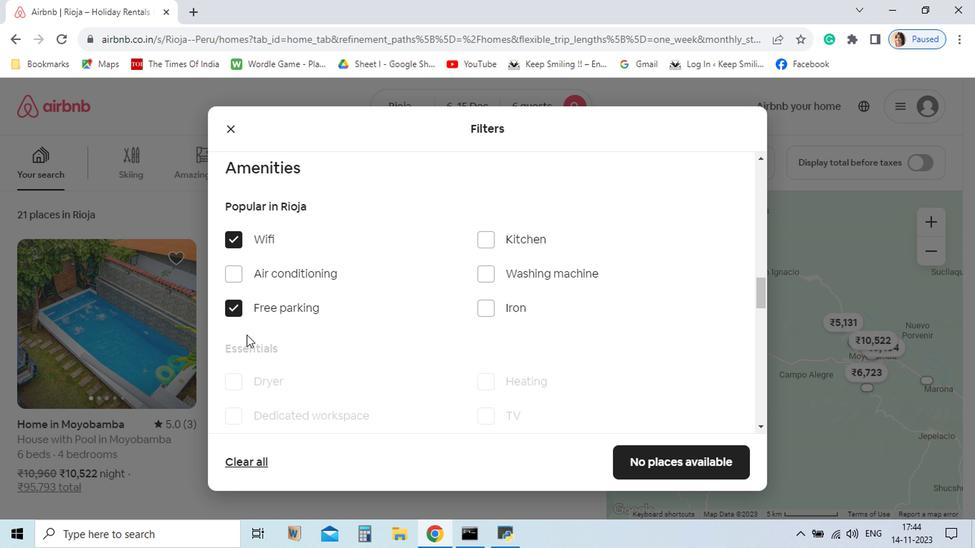 
Action: Mouse pressed left at (262, 303)
Screenshot: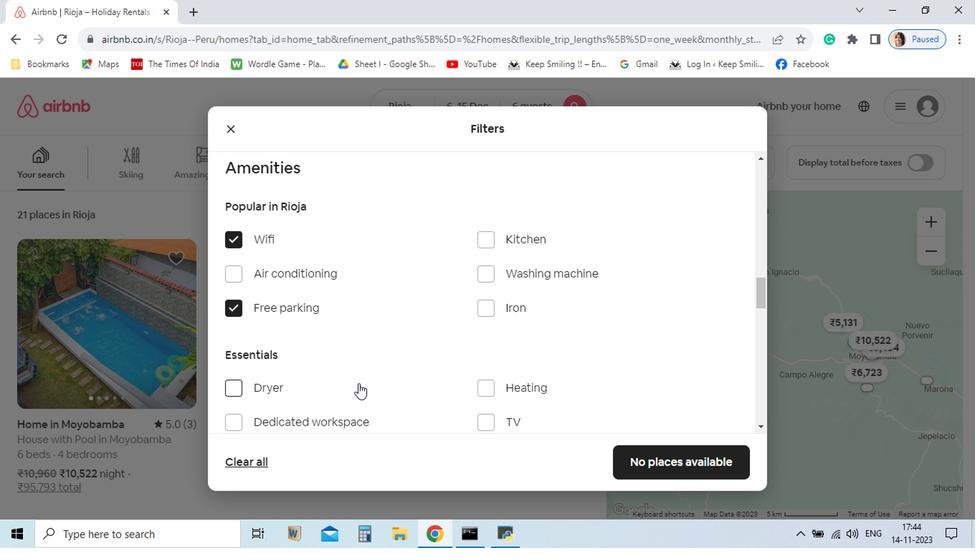 
Action: Mouse moved to (385, 325)
Screenshot: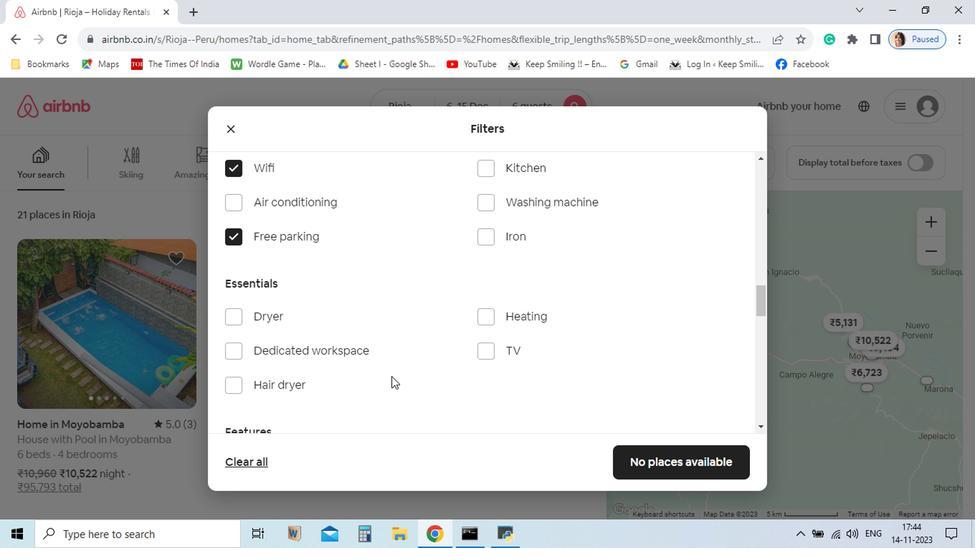 
Action: Mouse scrolled (385, 325) with delta (0, 0)
Screenshot: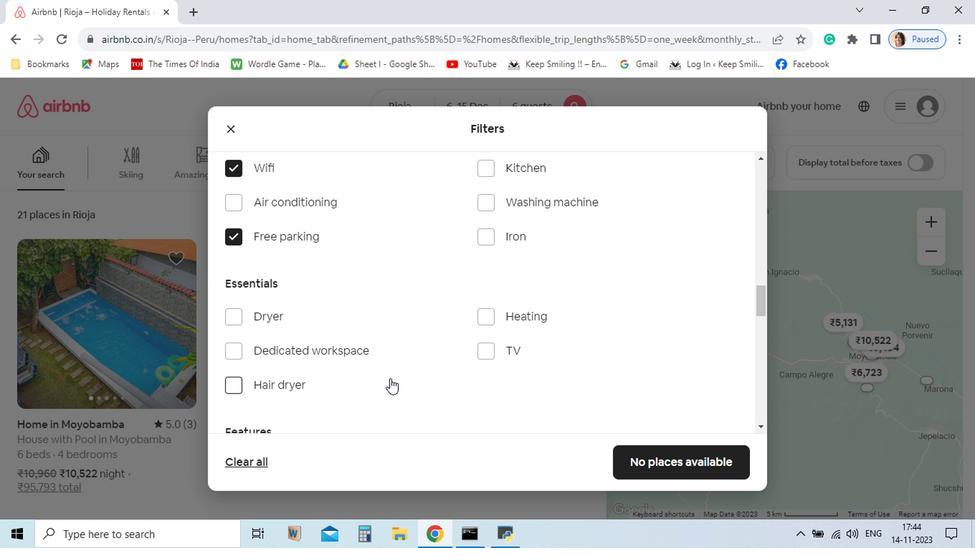 
Action: Mouse moved to (466, 313)
Screenshot: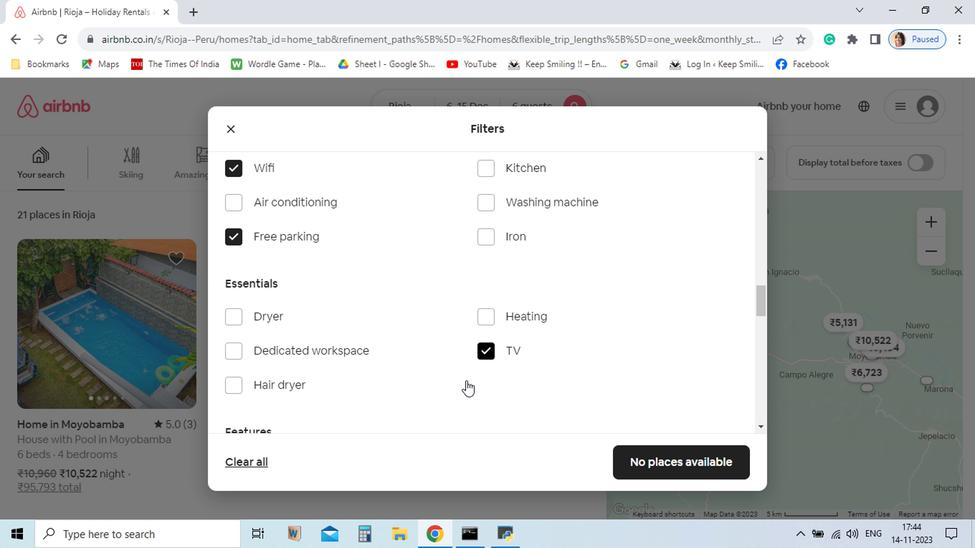 
Action: Mouse pressed left at (466, 313)
Screenshot: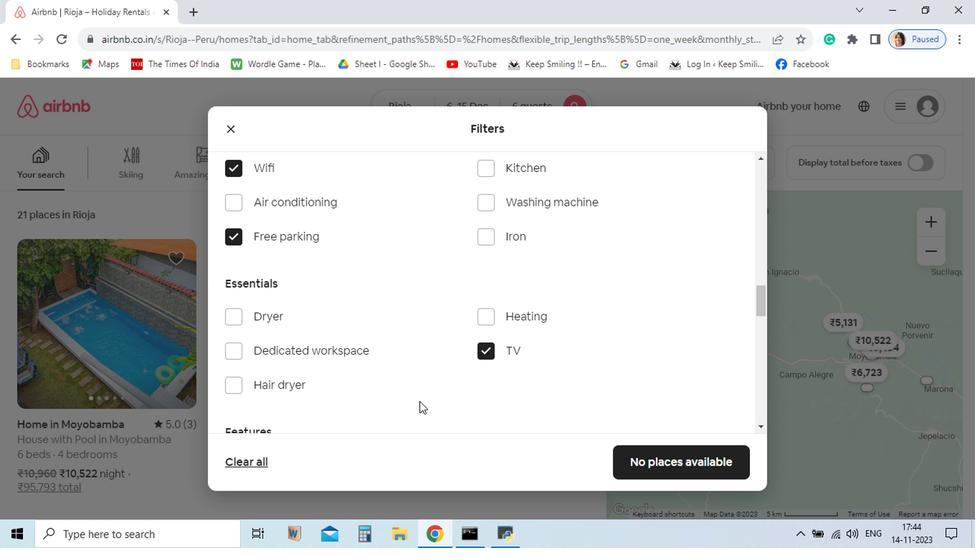 
Action: Mouse moved to (395, 322)
Screenshot: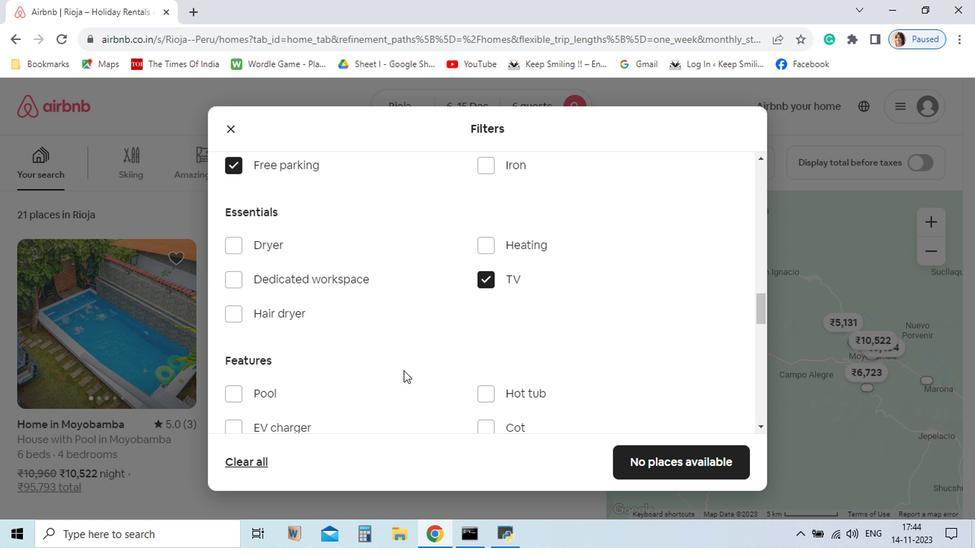 
Action: Mouse scrolled (395, 322) with delta (0, 0)
Screenshot: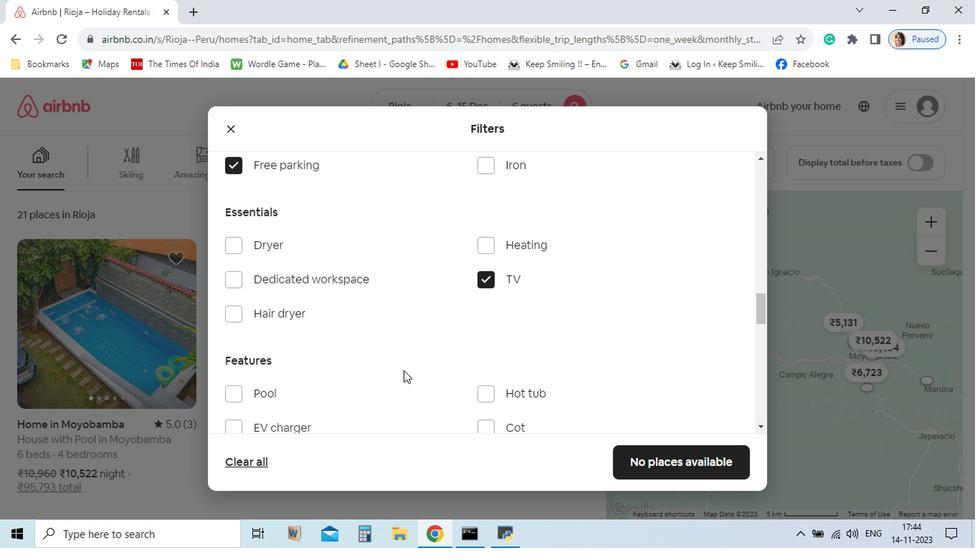 
Action: Mouse scrolled (395, 322) with delta (0, 0)
Screenshot: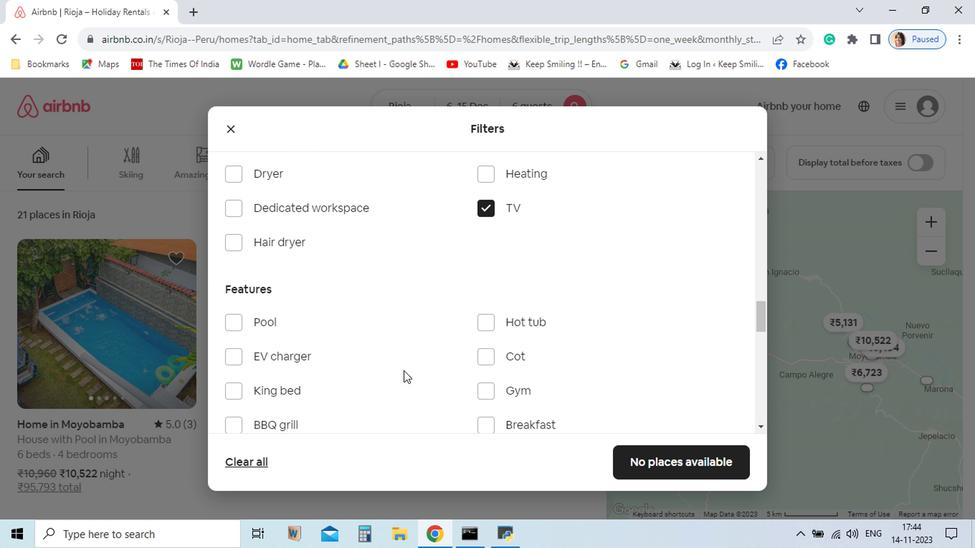 
Action: Mouse scrolled (395, 322) with delta (0, 0)
Screenshot: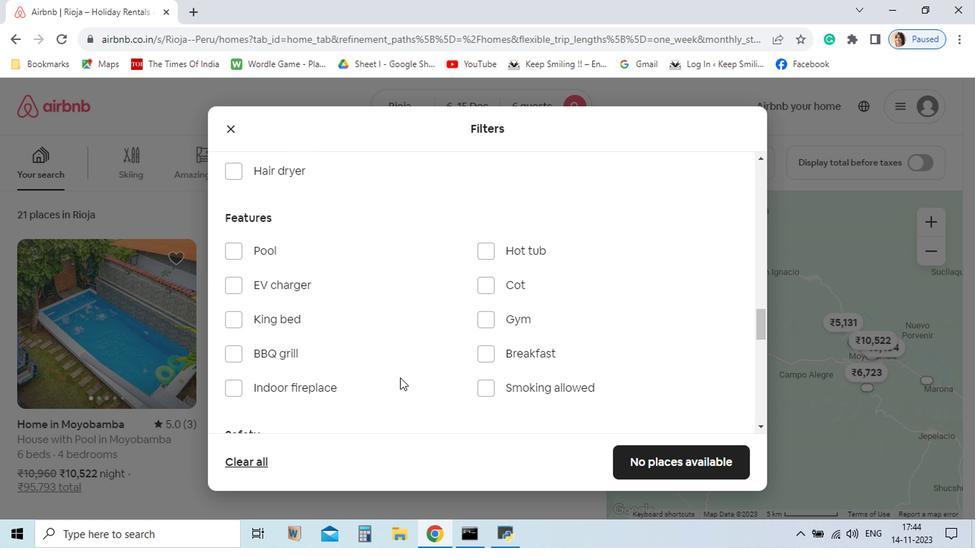 
Action: Mouse moved to (469, 297)
Screenshot: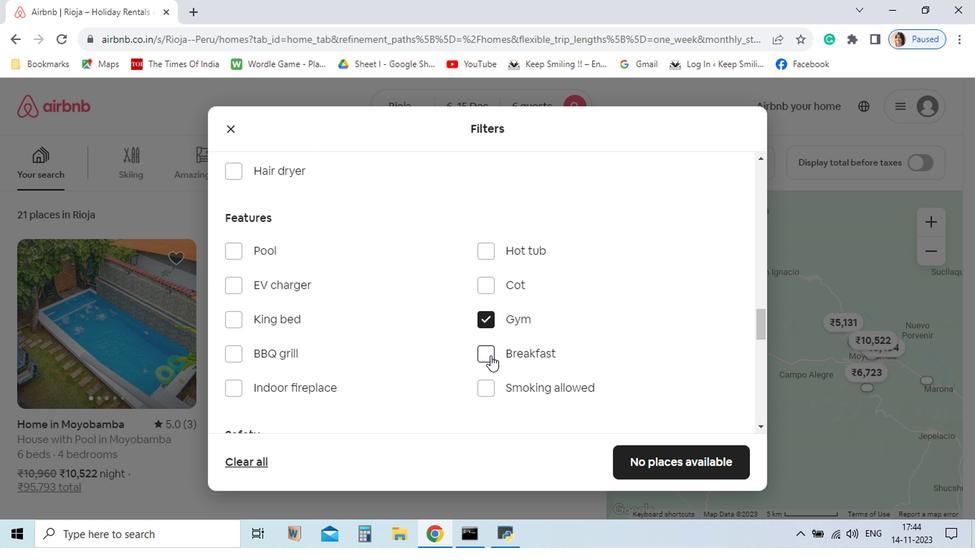 
Action: Mouse pressed left at (469, 297)
Screenshot: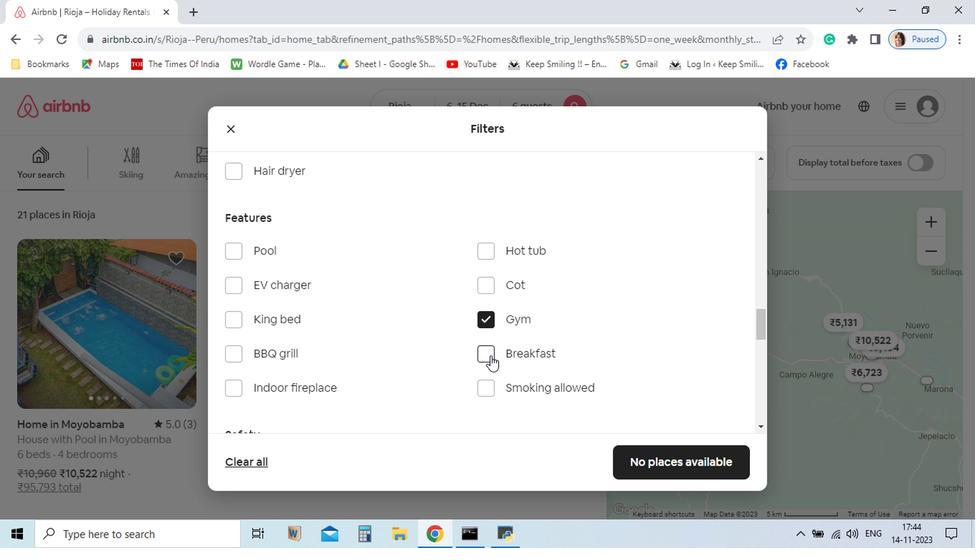 
Action: Mouse moved to (469, 314)
Screenshot: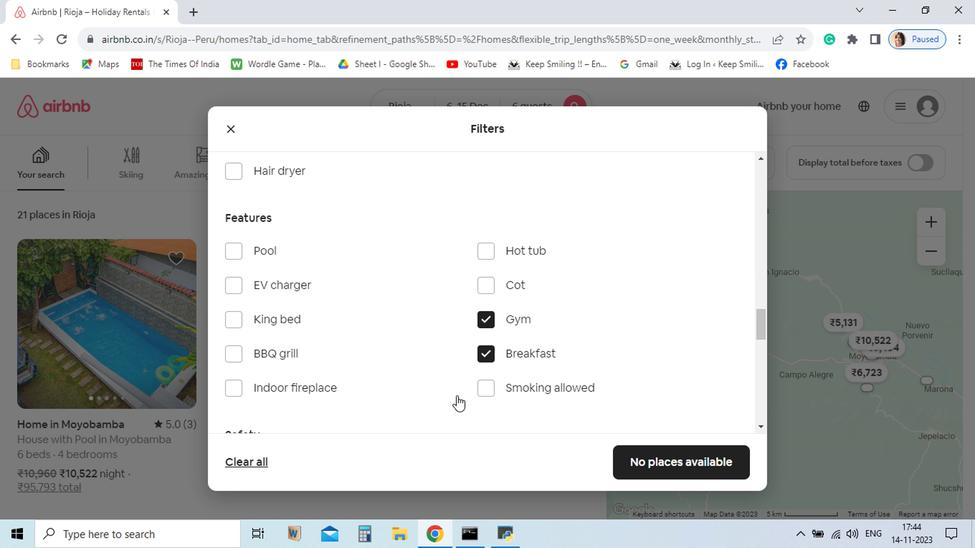 
Action: Mouse pressed left at (469, 314)
Screenshot: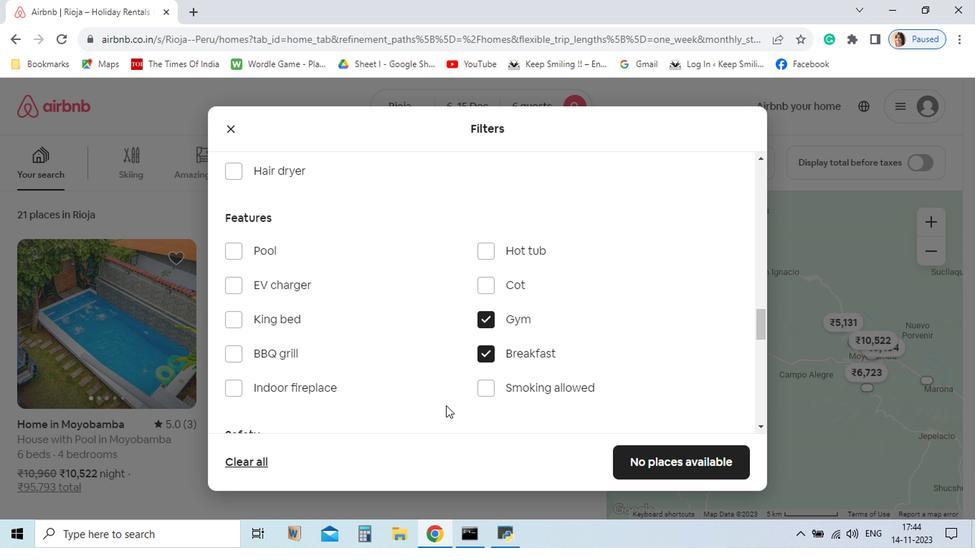 
Action: Mouse moved to (400, 320)
Screenshot: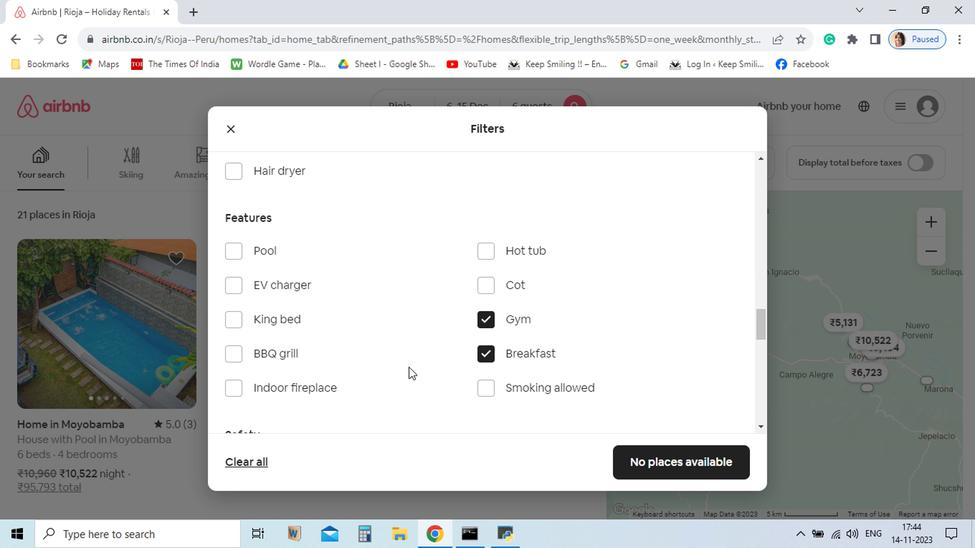 
Action: Mouse scrolled (400, 321) with delta (0, 0)
Screenshot: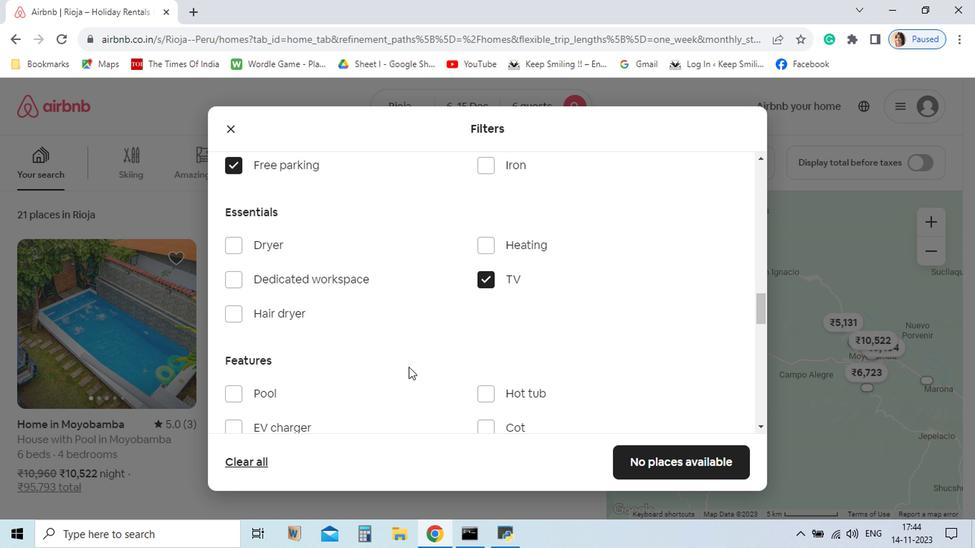 
Action: Mouse scrolled (400, 321) with delta (0, 0)
Screenshot: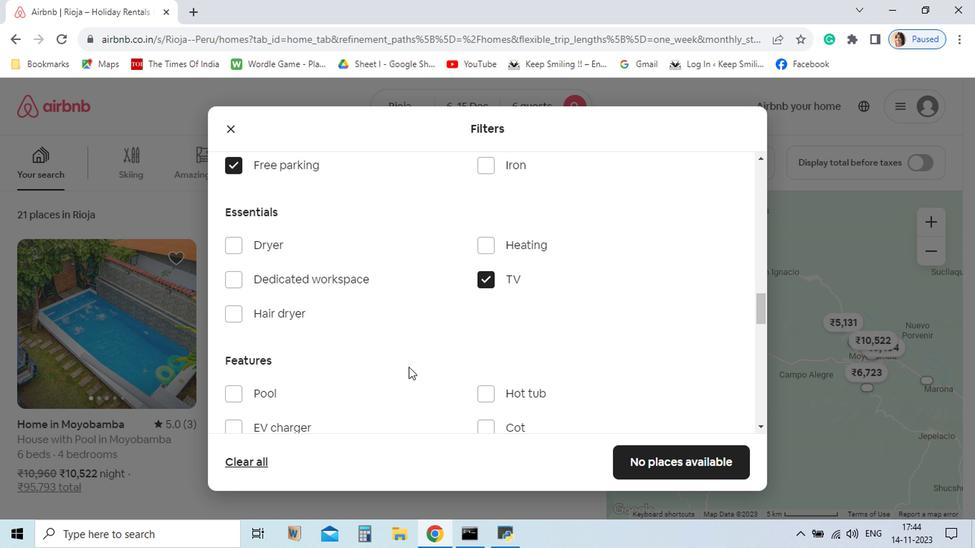 
Action: Mouse scrolled (400, 321) with delta (0, 0)
Screenshot: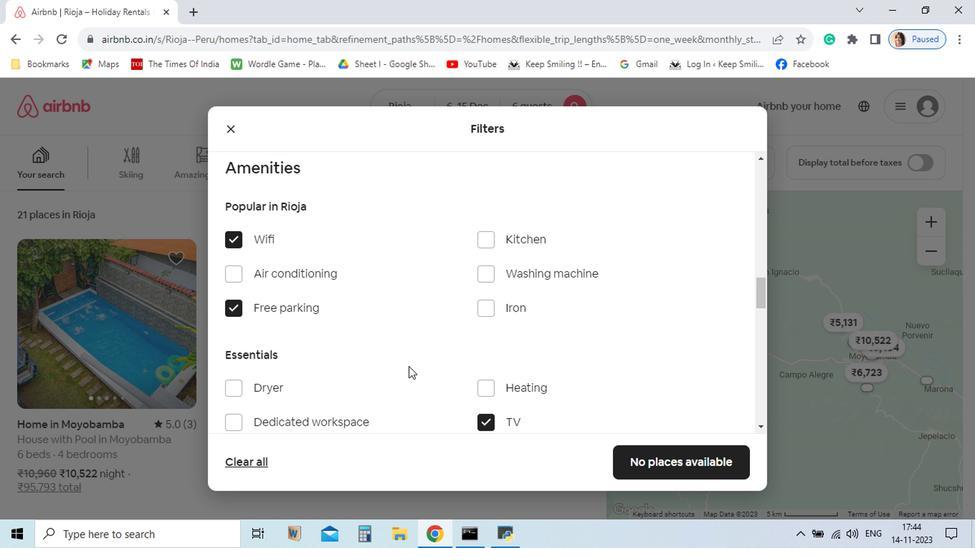 
Action: Mouse moved to (400, 320)
Screenshot: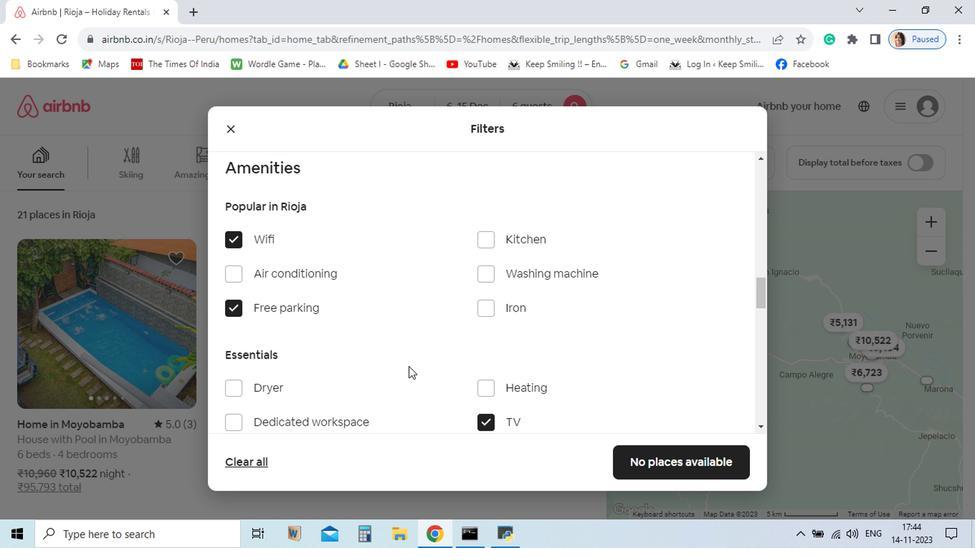 
Action: Mouse scrolled (400, 321) with delta (0, 0)
Screenshot: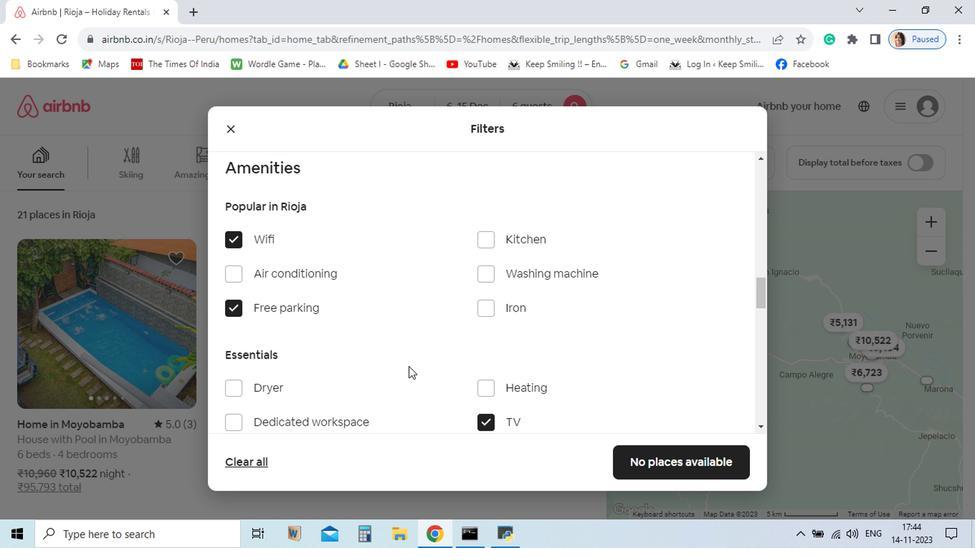 
Action: Mouse moved to (400, 324)
Screenshot: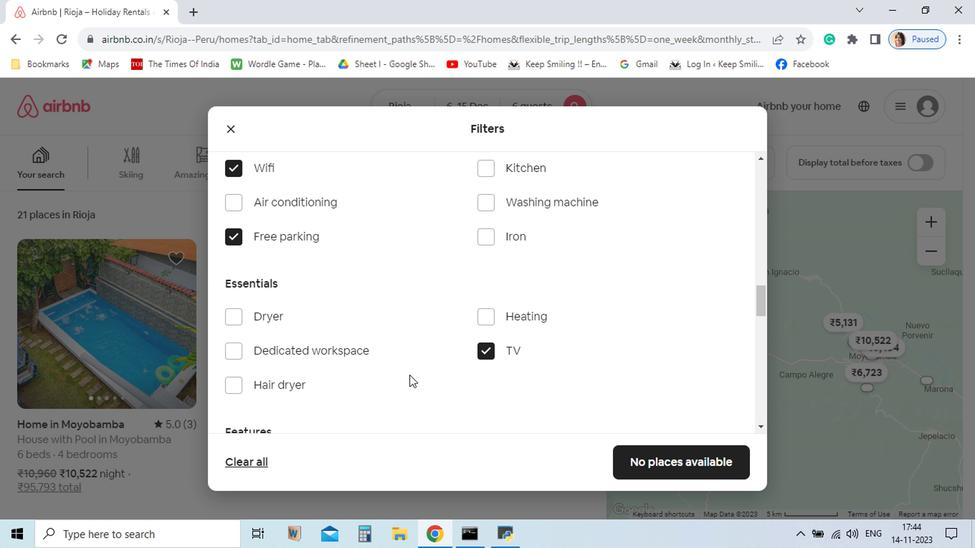 
Action: Mouse scrolled (400, 324) with delta (0, 0)
Screenshot: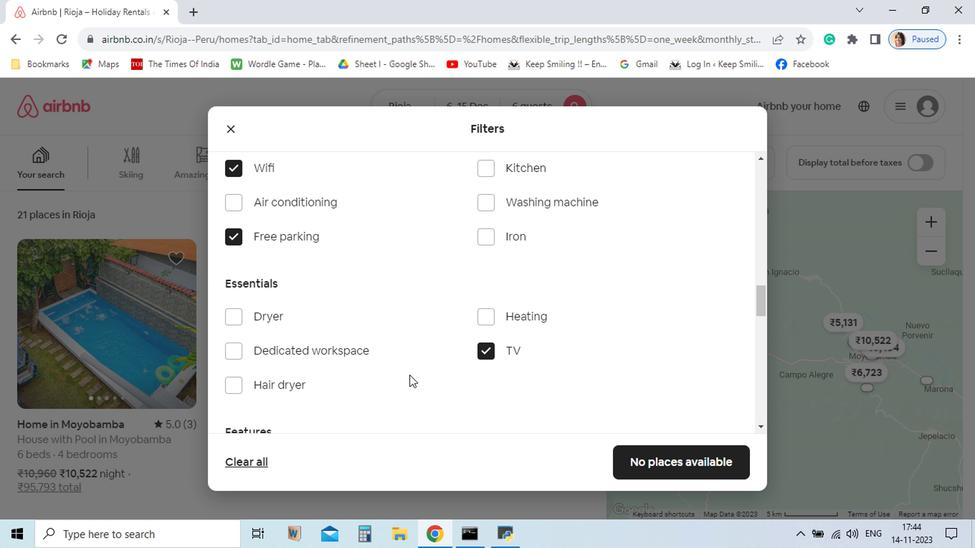 
Action: Mouse scrolled (400, 324) with delta (0, 0)
Screenshot: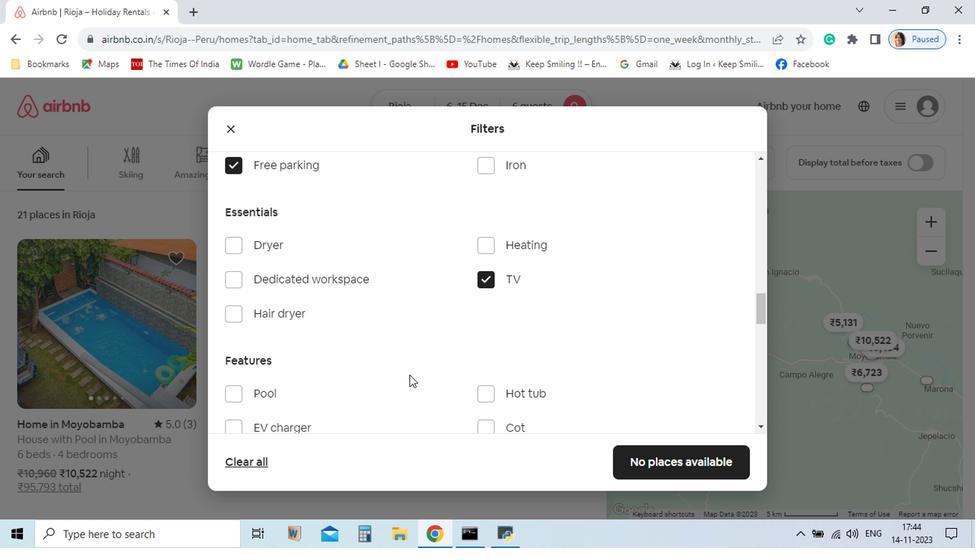 
Action: Mouse scrolled (400, 324) with delta (0, 0)
Screenshot: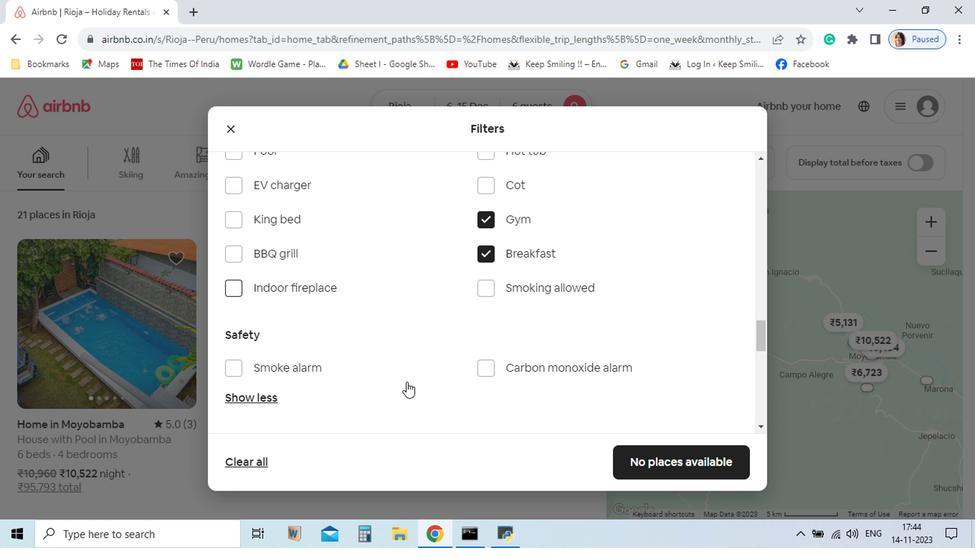 
Action: Mouse scrolled (400, 324) with delta (0, 0)
Screenshot: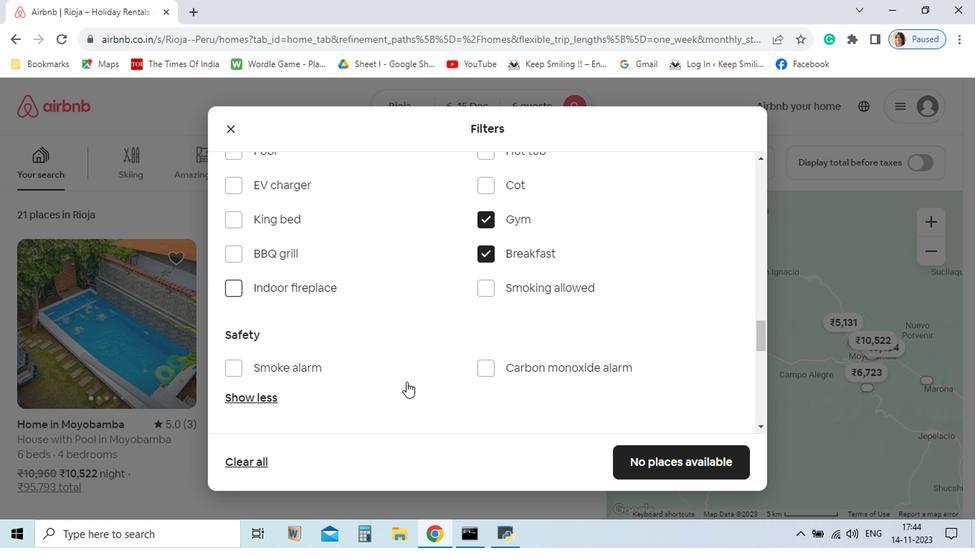 
Action: Mouse moved to (398, 327)
Screenshot: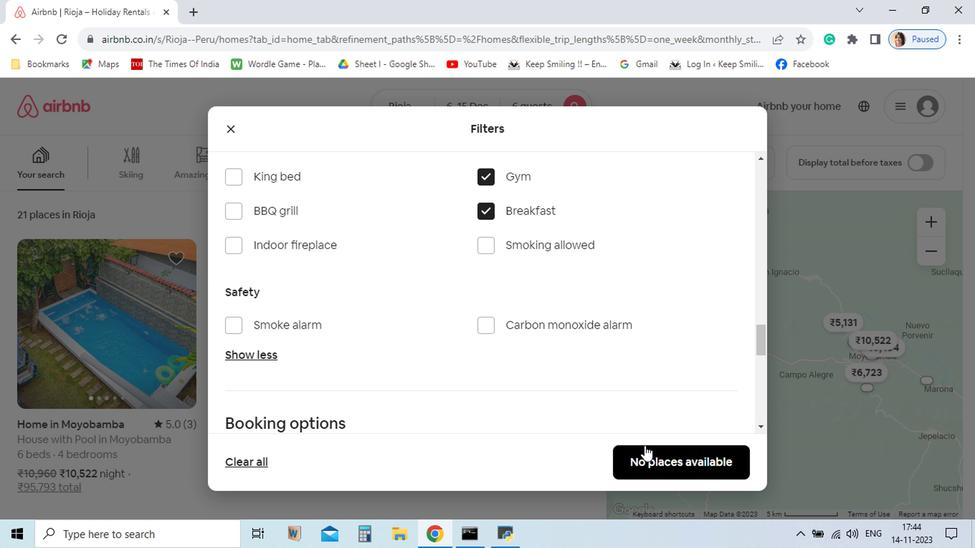 
Action: Mouse scrolled (398, 327) with delta (0, 0)
Screenshot: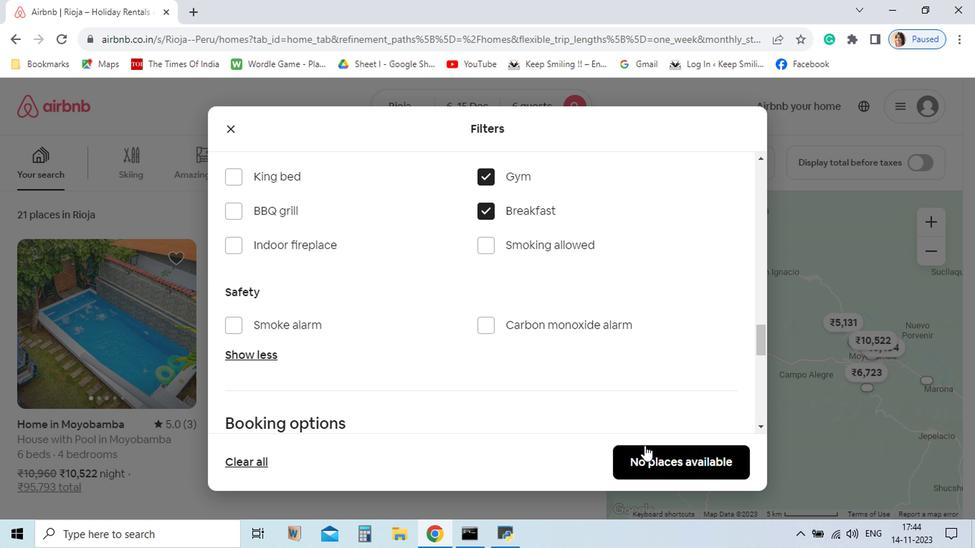 
Action: Mouse moved to (398, 328)
Screenshot: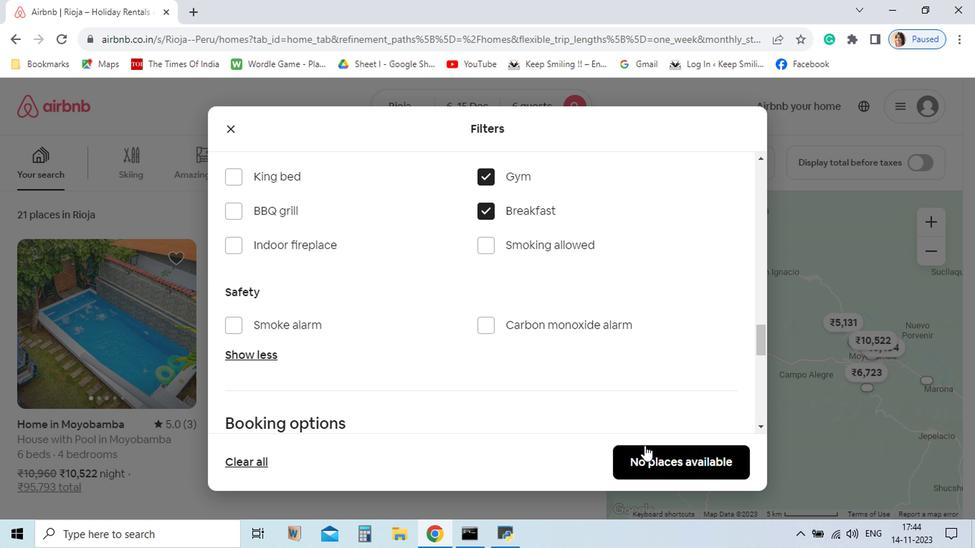 
Action: Mouse scrolled (398, 327) with delta (0, 0)
Screenshot: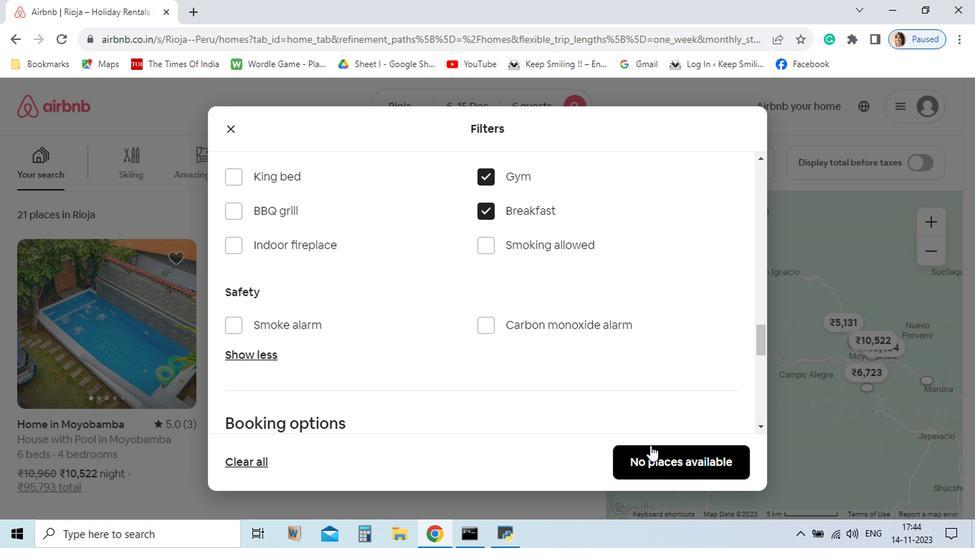 
Action: Mouse moved to (605, 366)
Screenshot: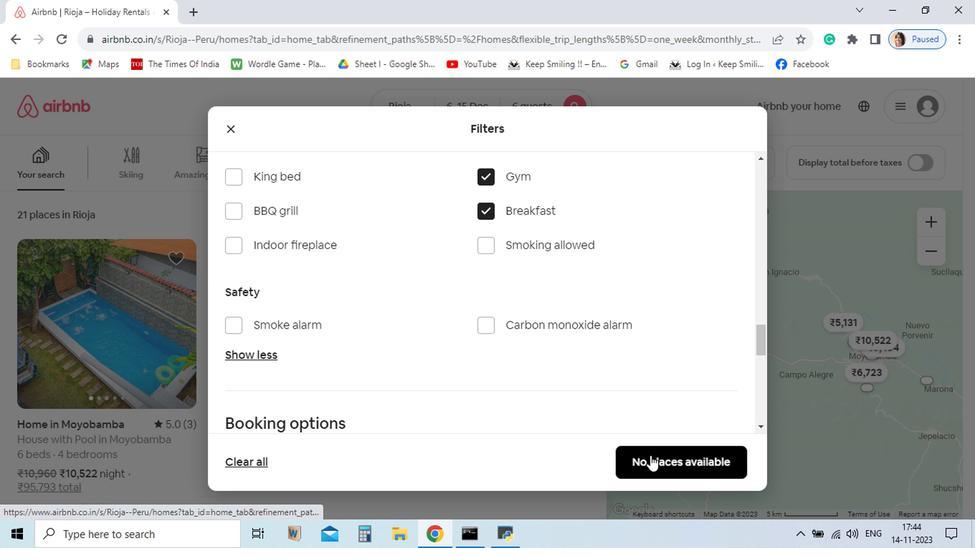 
Action: Mouse pressed left at (605, 366)
Screenshot: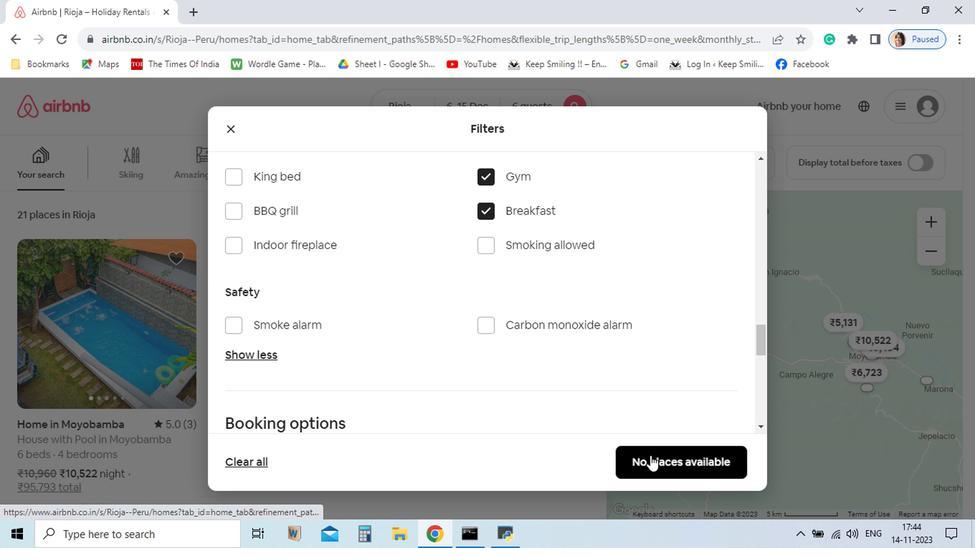 
Action: Mouse moved to (608, 374)
Screenshot: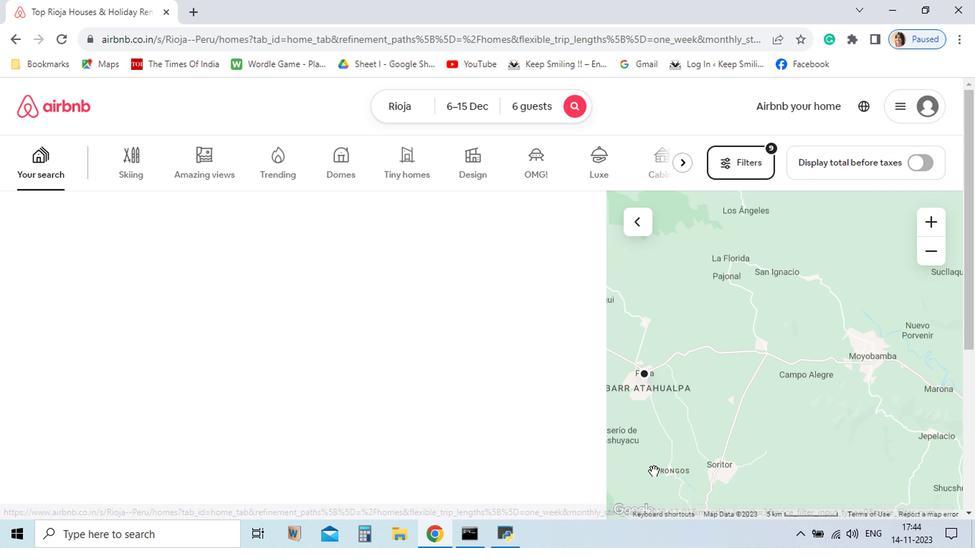 
